 Task: Open Card Card0000000078 in Board Board0000000020 in Workspace WS0000000007 in Trello. Add Member Email0000000026 to Card Card0000000078 in Board Board0000000020 in Workspace WS0000000007 in Trello. Add Blue Label titled Label0000000078 to Card Card0000000078 in Board Board0000000020 in Workspace WS0000000007 in Trello. Add Checklist CL0000000078 to Card Card0000000078 in Board Board0000000020 in Workspace WS0000000007 in Trello. Add Dates with Start Date as Sep 01 2023 and Due Date as Sep 30 2023 to Card Card0000000078 in Board Board0000000020 in Workspace WS0000000007 in Trello
Action: Mouse moved to (569, 63)
Screenshot: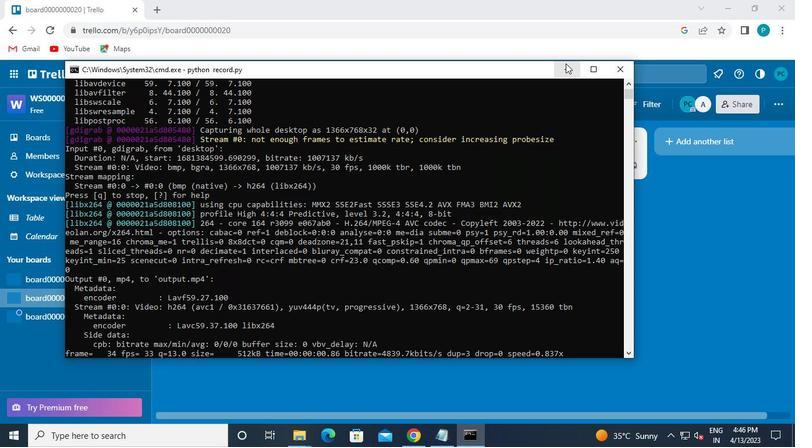 
Action: Mouse pressed left at (569, 63)
Screenshot: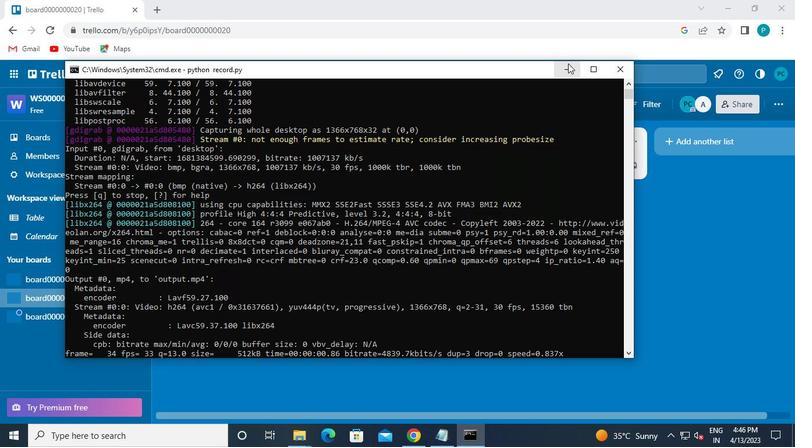 
Action: Mouse moved to (228, 269)
Screenshot: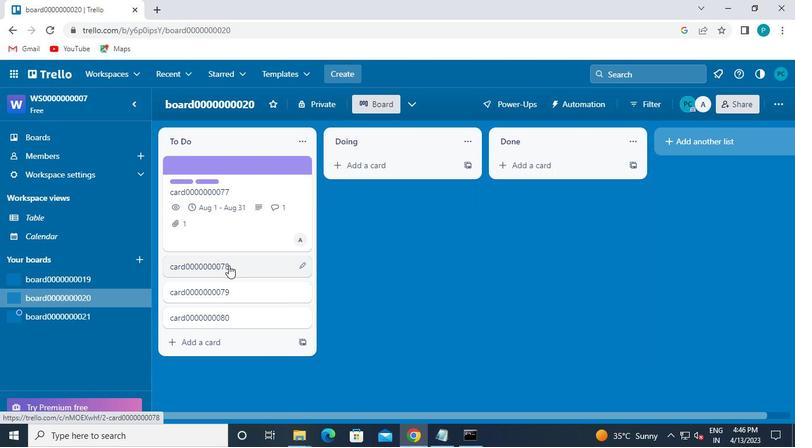 
Action: Mouse pressed left at (228, 269)
Screenshot: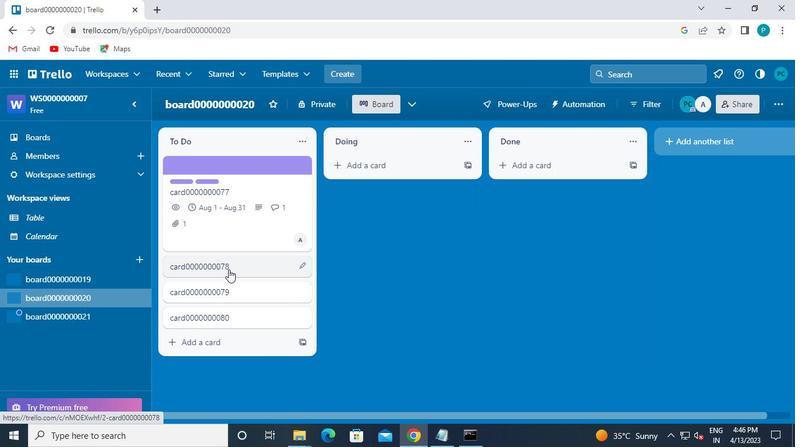 
Action: Mouse moved to (538, 201)
Screenshot: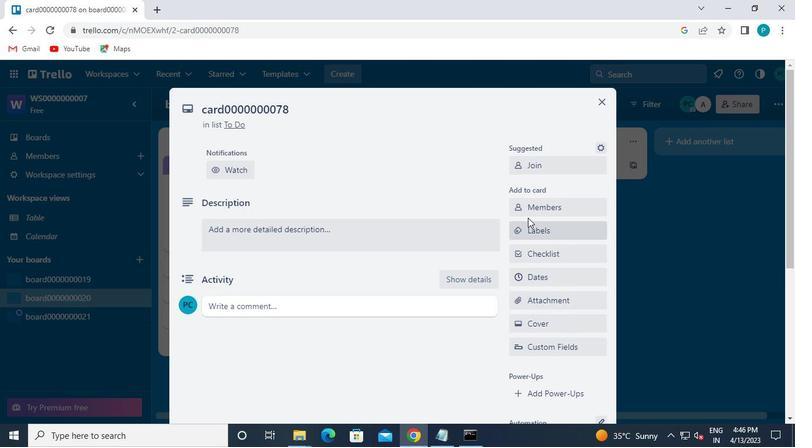 
Action: Mouse pressed left at (538, 201)
Screenshot: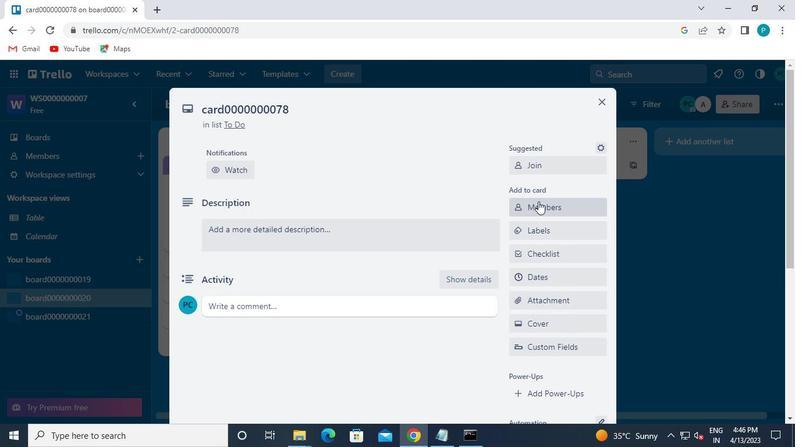
Action: Mouse moved to (539, 260)
Screenshot: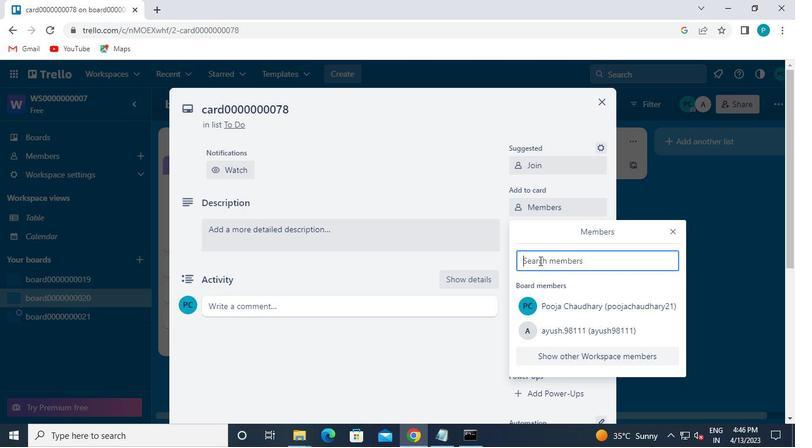 
Action: Keyboard m
Screenshot: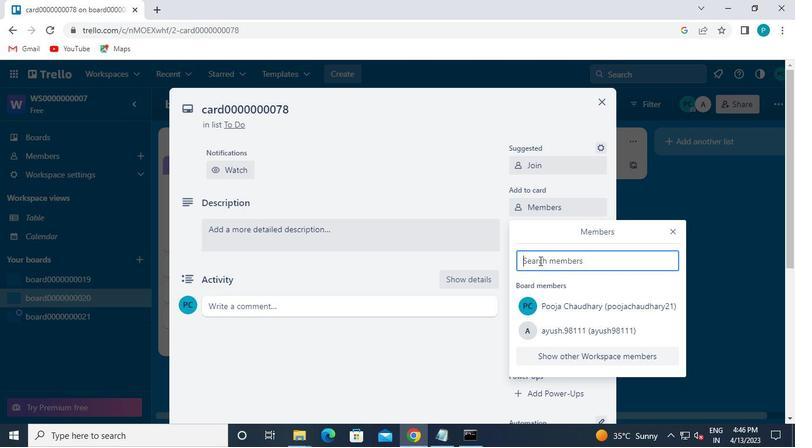 
Action: Keyboard a
Screenshot: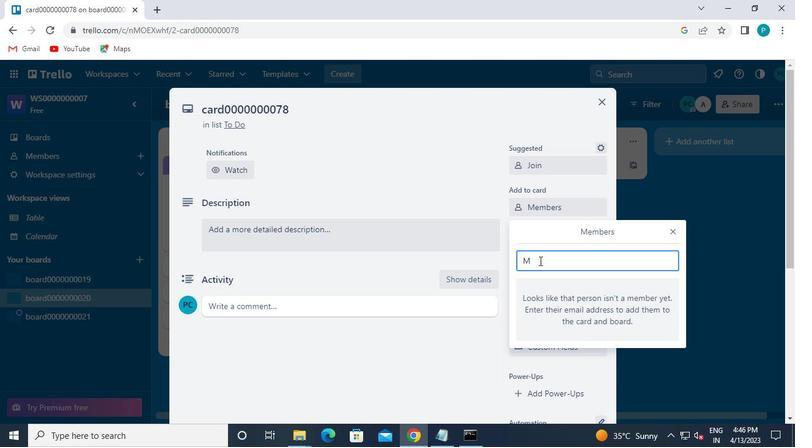 
Action: Keyboard i
Screenshot: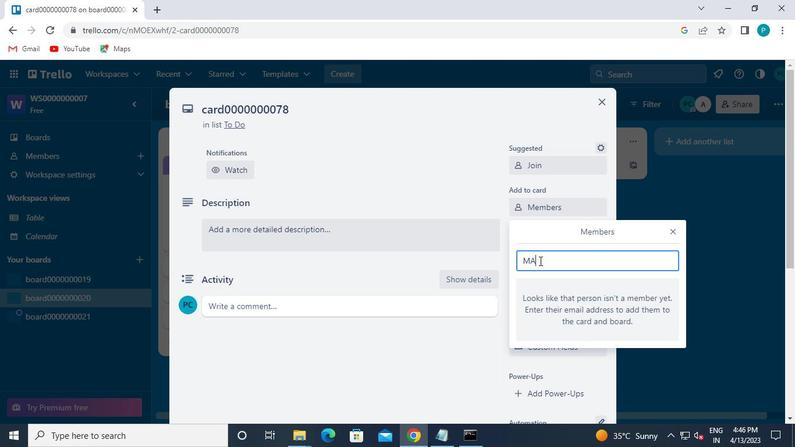 
Action: Keyboard l
Screenshot: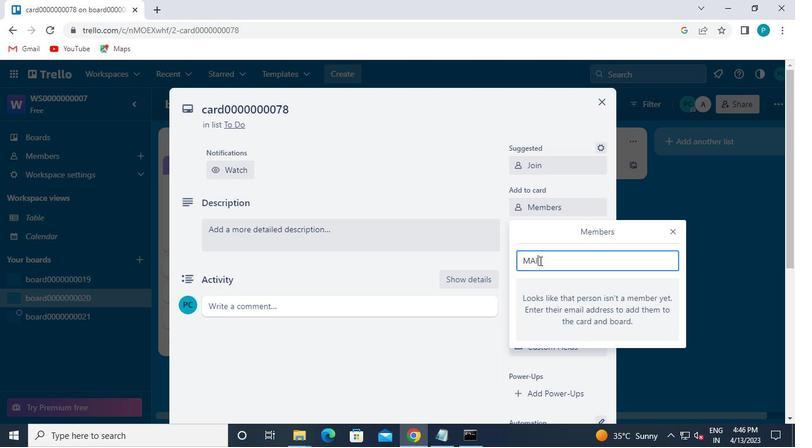 
Action: Keyboard Key.backspace
Screenshot: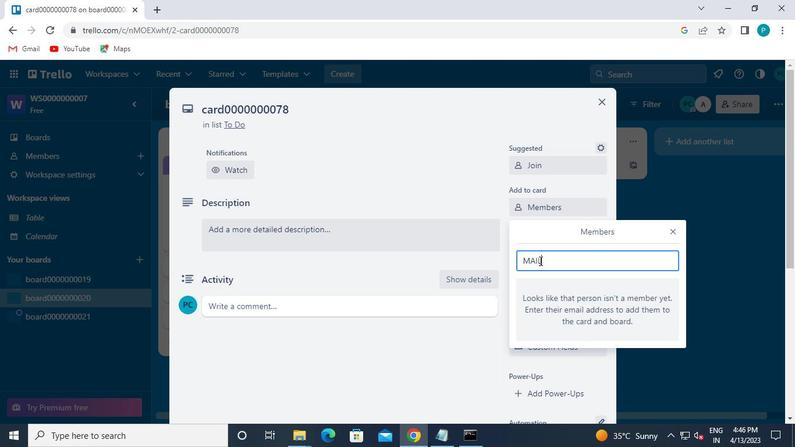 
Action: Keyboard Key.backspace
Screenshot: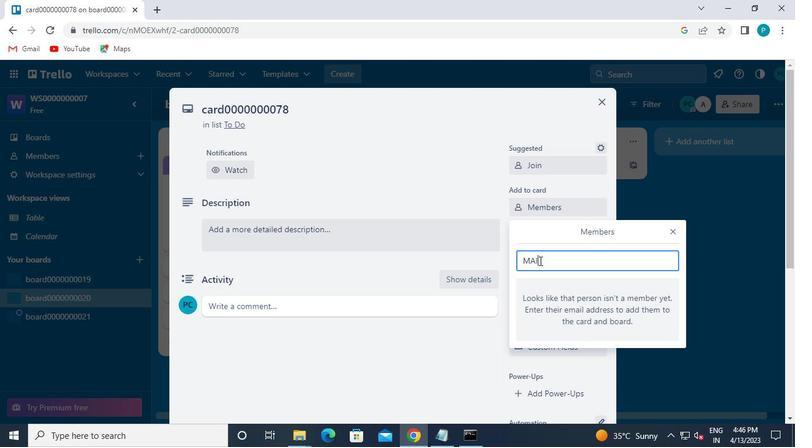 
Action: Keyboard Key.backspace
Screenshot: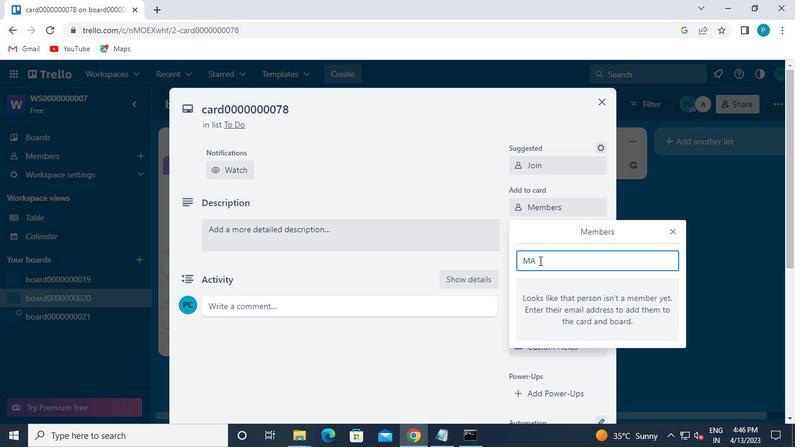 
Action: Keyboard Key.backspace
Screenshot: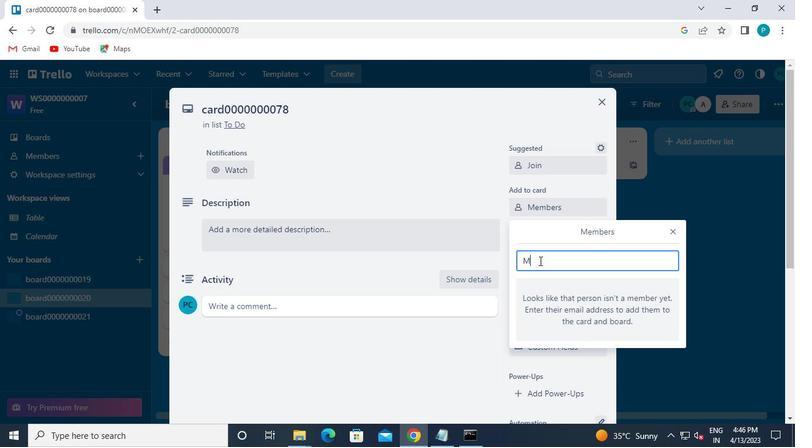 
Action: Keyboard Key.caps_lock
Screenshot: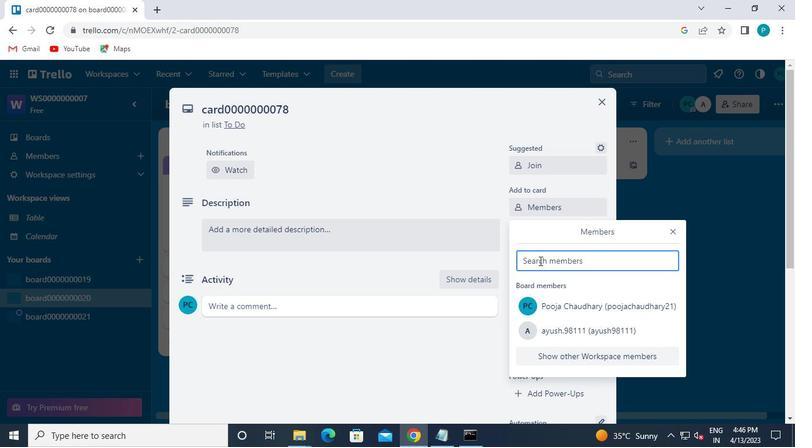 
Action: Keyboard m
Screenshot: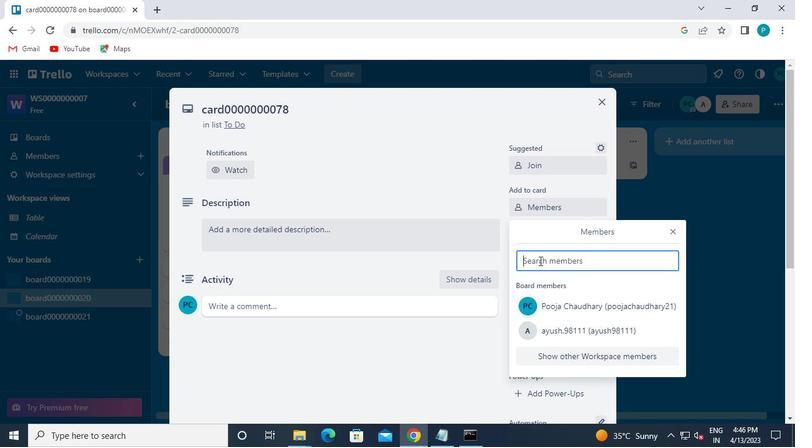 
Action: Keyboard a
Screenshot: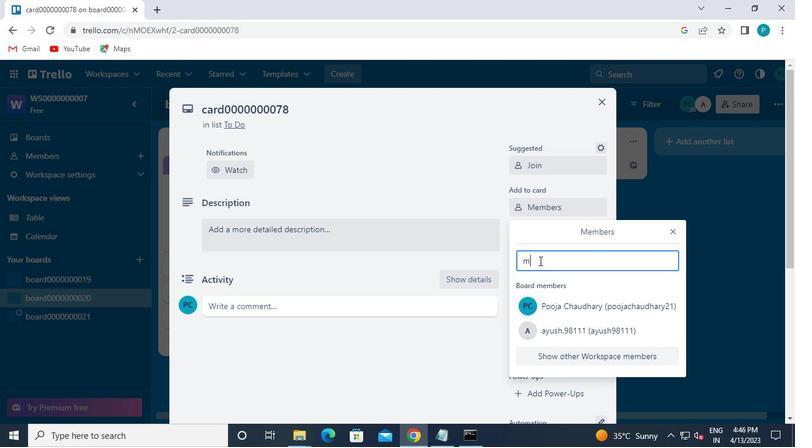 
Action: Keyboard i
Screenshot: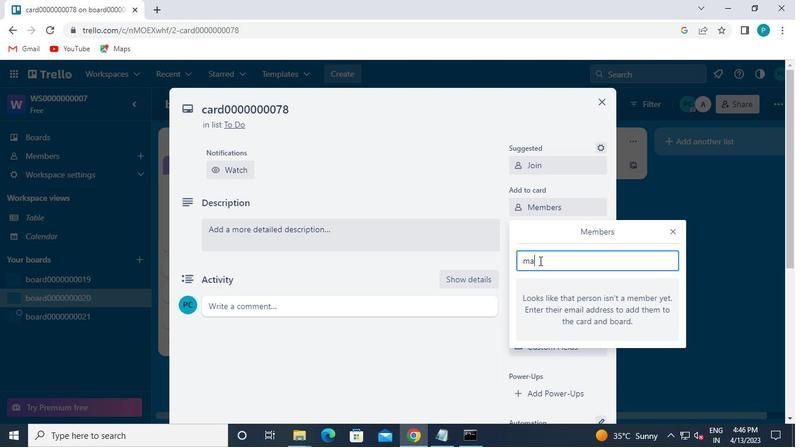 
Action: Keyboard l
Screenshot: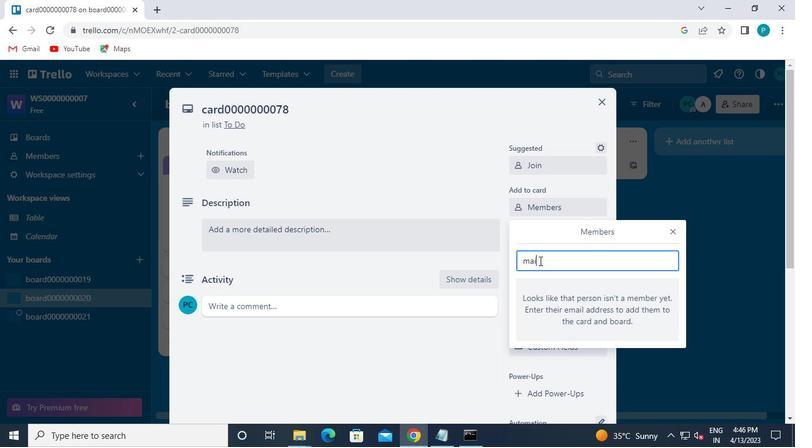 
Action: Keyboard a
Screenshot: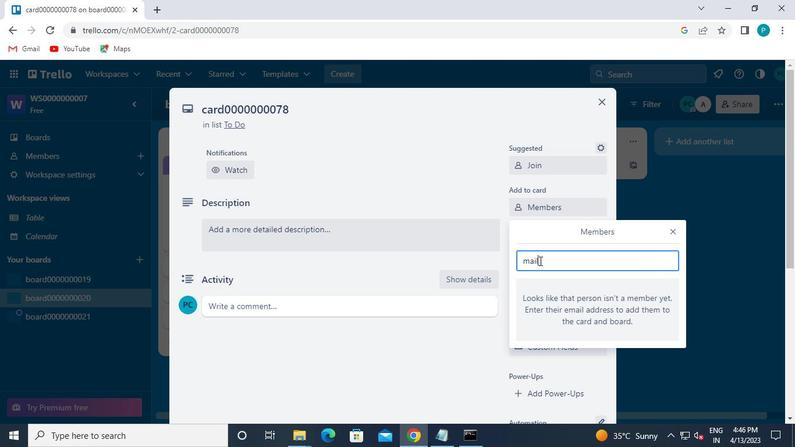 
Action: Keyboard u
Screenshot: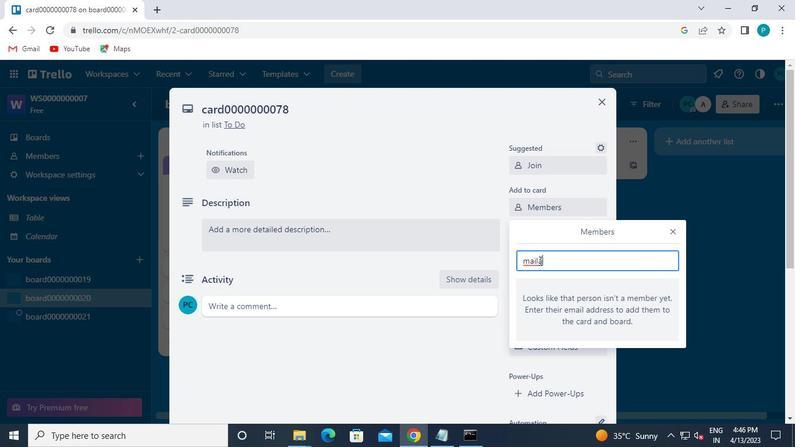 
Action: Keyboard s
Screenshot: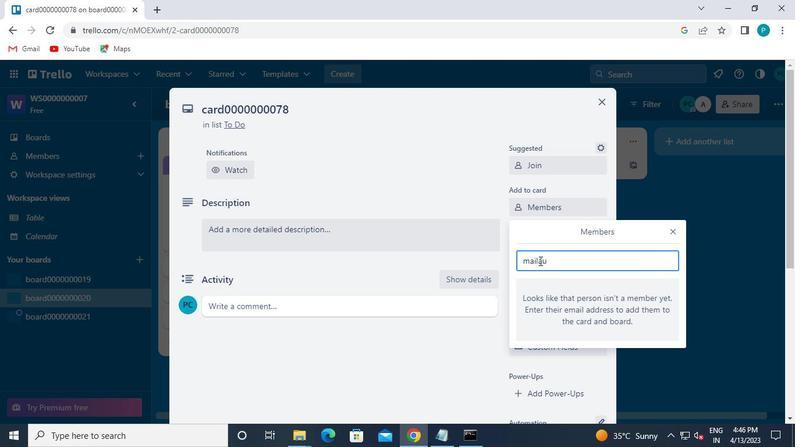 
Action: Keyboard t
Screenshot: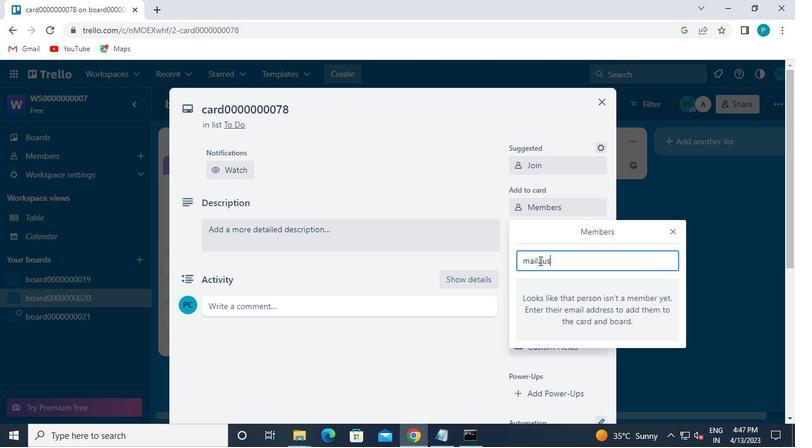 
Action: Keyboard r
Screenshot: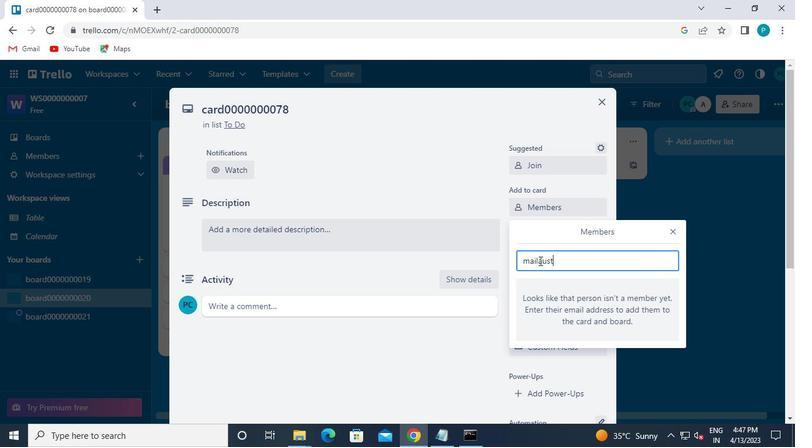 
Action: Keyboard a
Screenshot: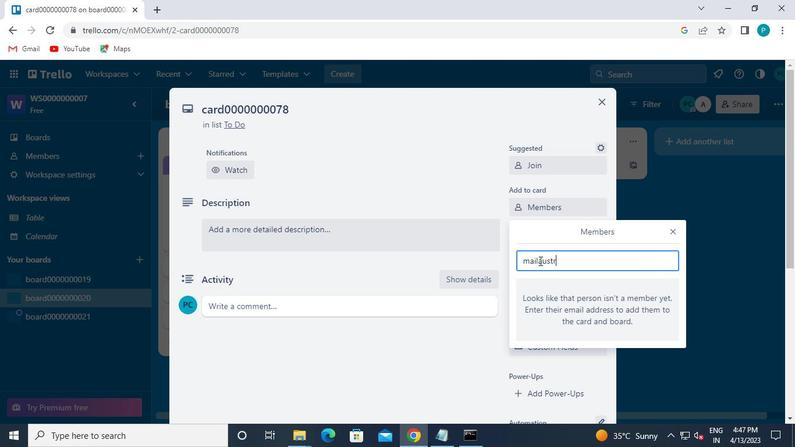 
Action: Keyboard l
Screenshot: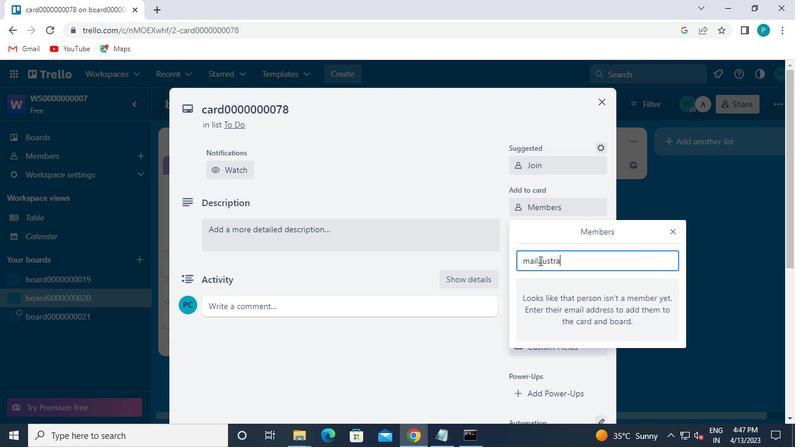 
Action: Keyboard i
Screenshot: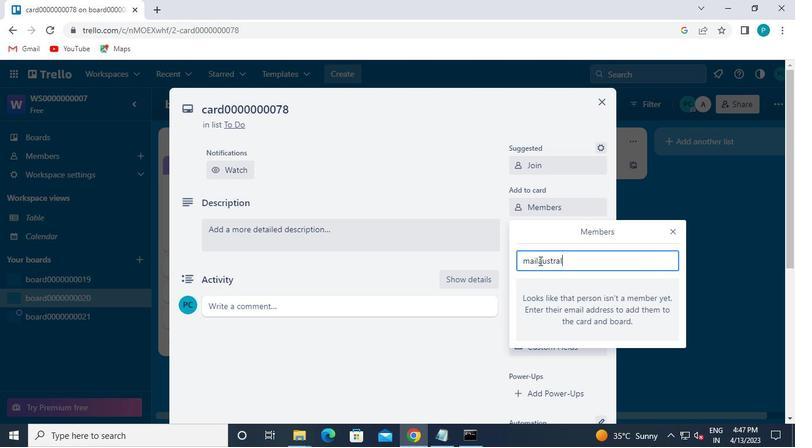 
Action: Keyboard a
Screenshot: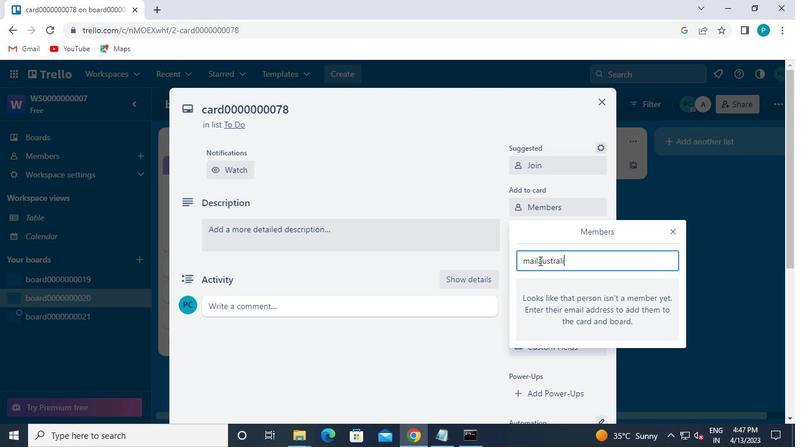 
Action: Keyboard 7
Screenshot: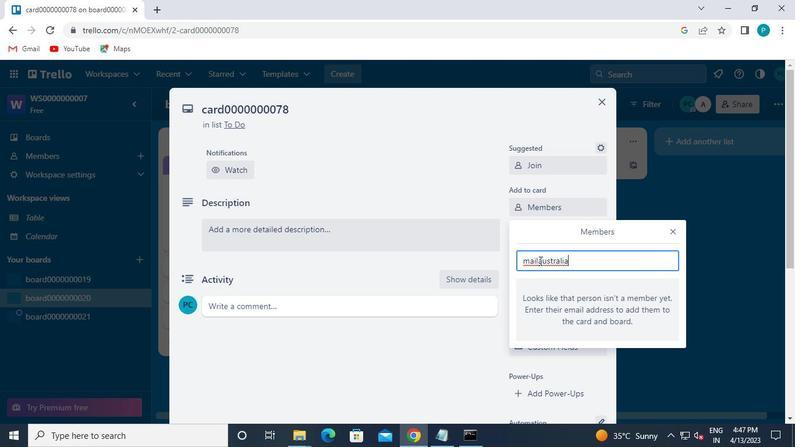 
Action: Mouse moved to (440, 249)
Screenshot: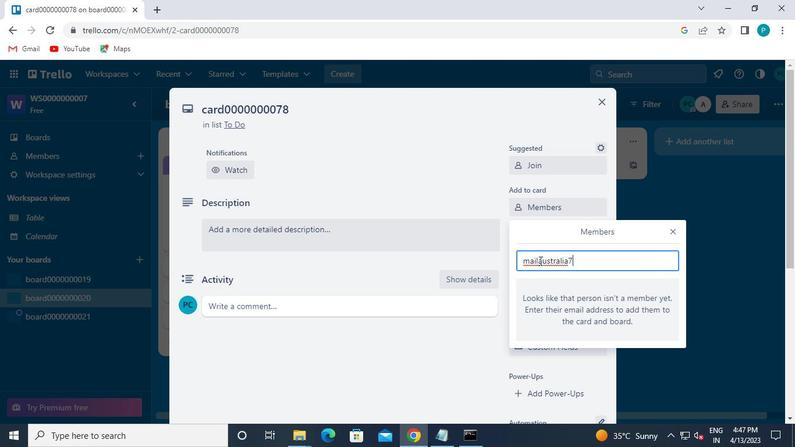
Action: Keyboard Key.shift
Screenshot: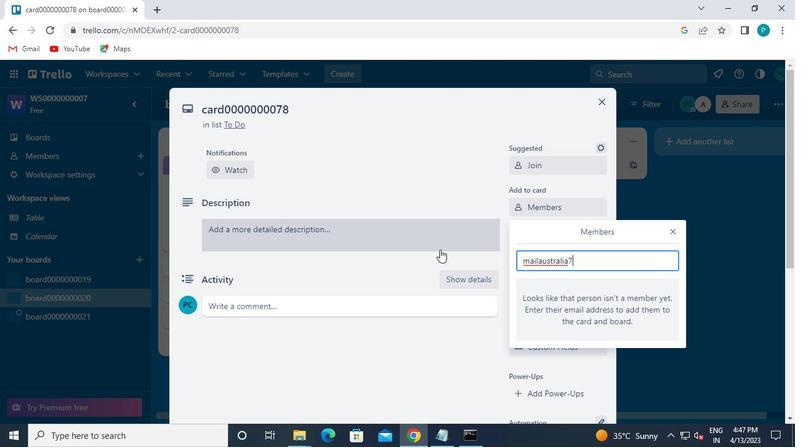 
Action: Keyboard @
Screenshot: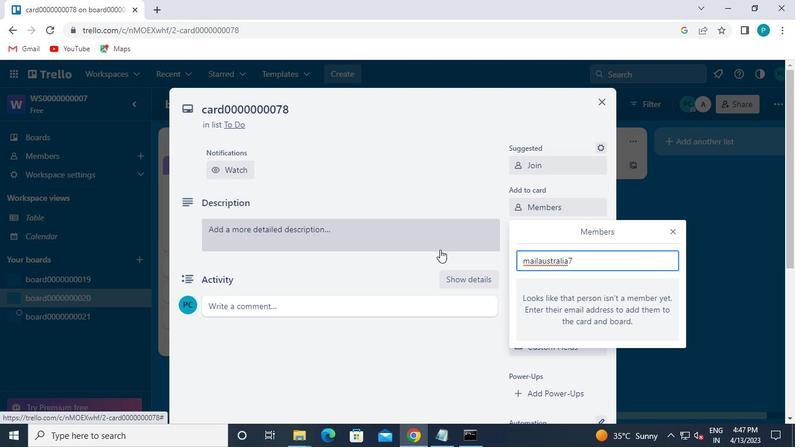 
Action: Keyboard g
Screenshot: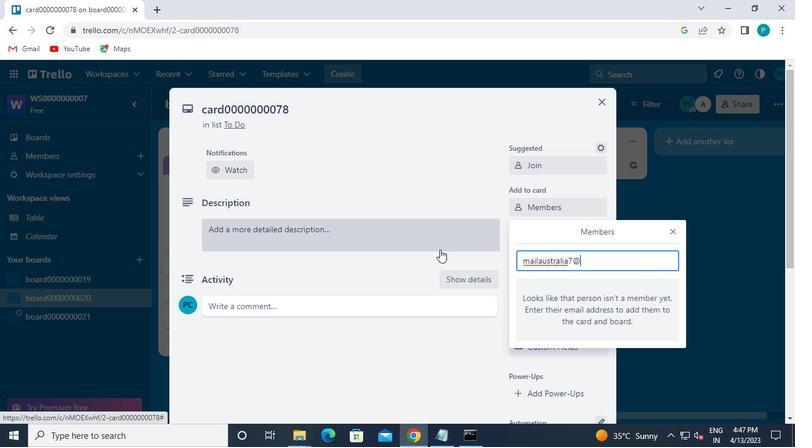 
Action: Keyboard m
Screenshot: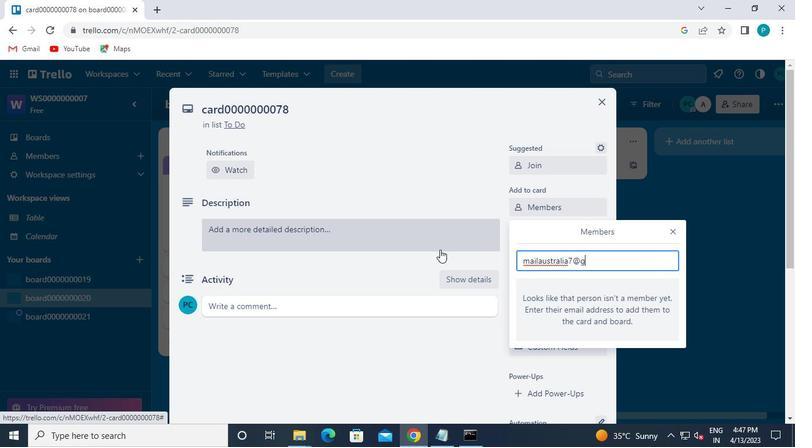 
Action: Keyboard a
Screenshot: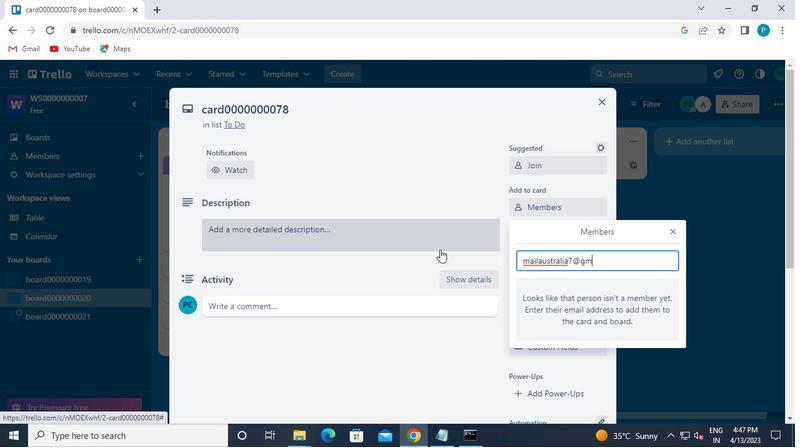 
Action: Keyboard i
Screenshot: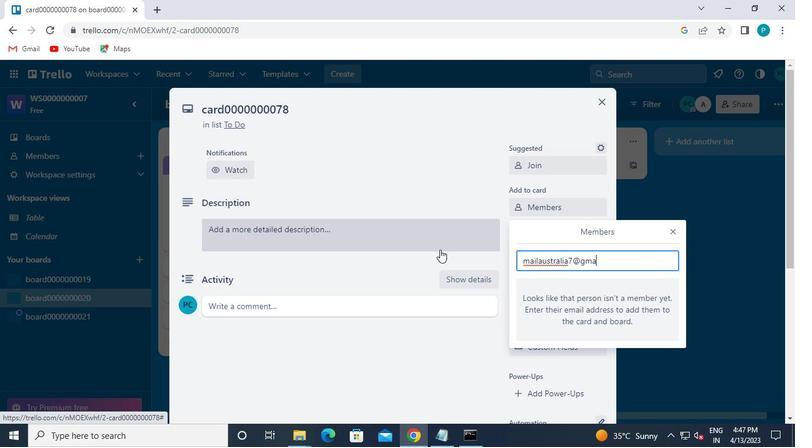 
Action: Keyboard l
Screenshot: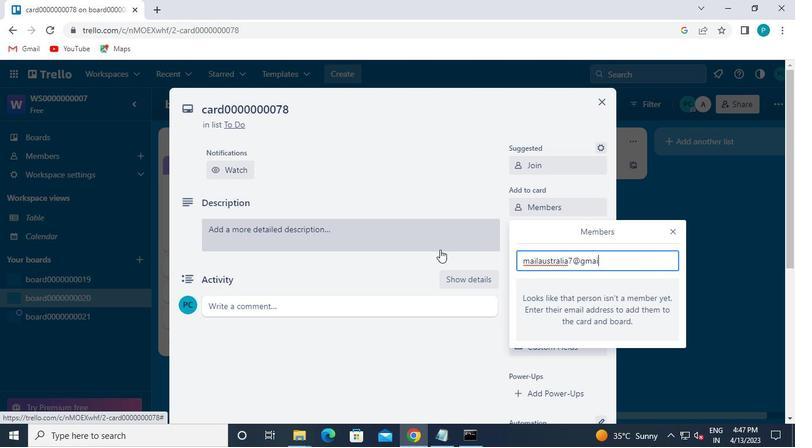 
Action: Keyboard .
Screenshot: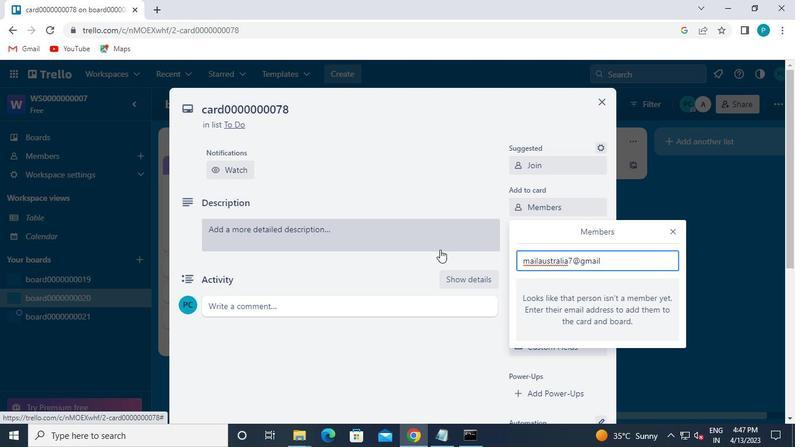 
Action: Keyboard c
Screenshot: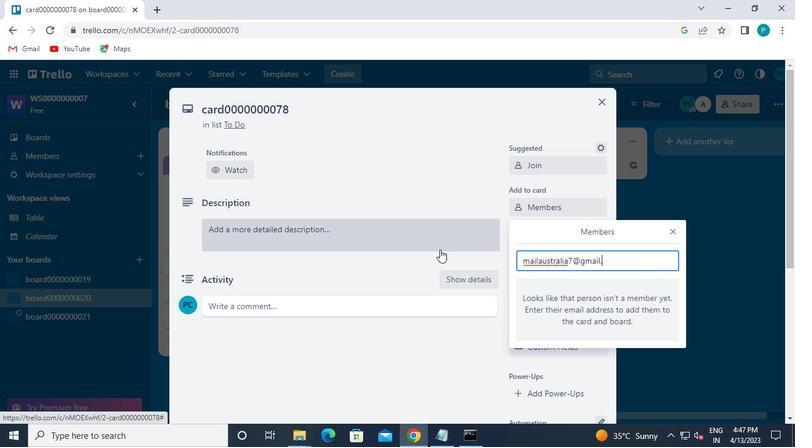 
Action: Keyboard o
Screenshot: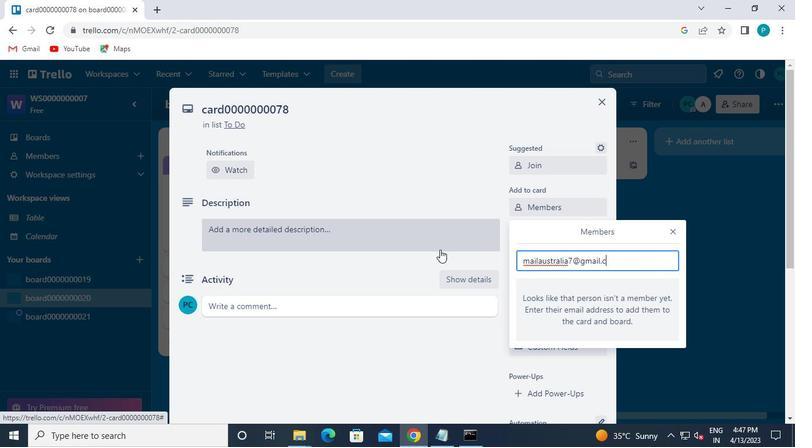 
Action: Keyboard m
Screenshot: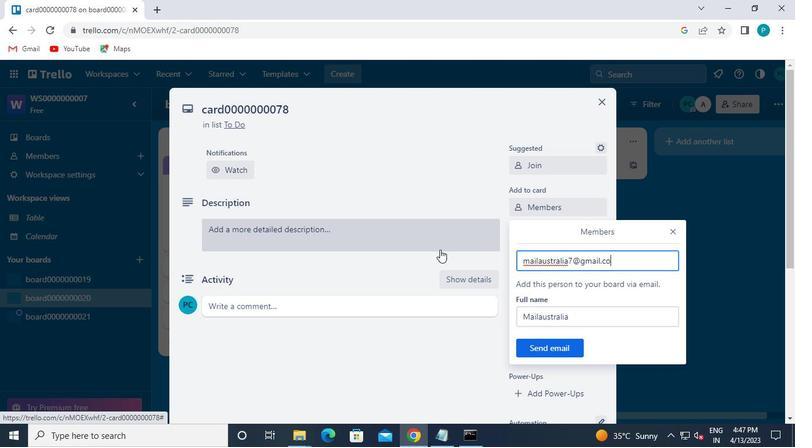 
Action: Mouse moved to (554, 348)
Screenshot: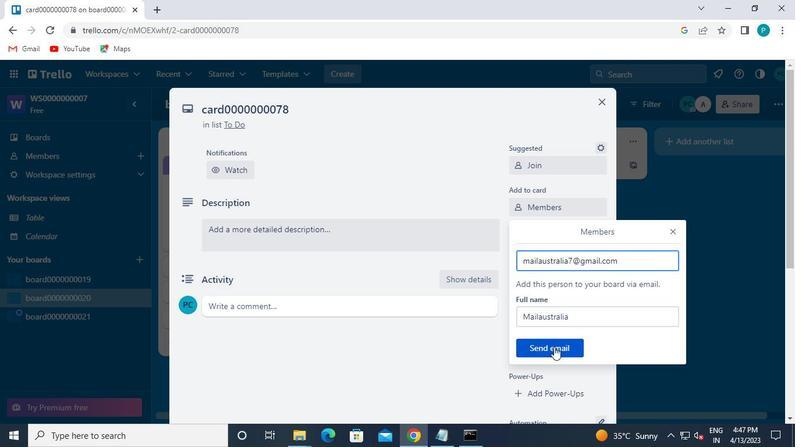 
Action: Mouse pressed left at (554, 348)
Screenshot: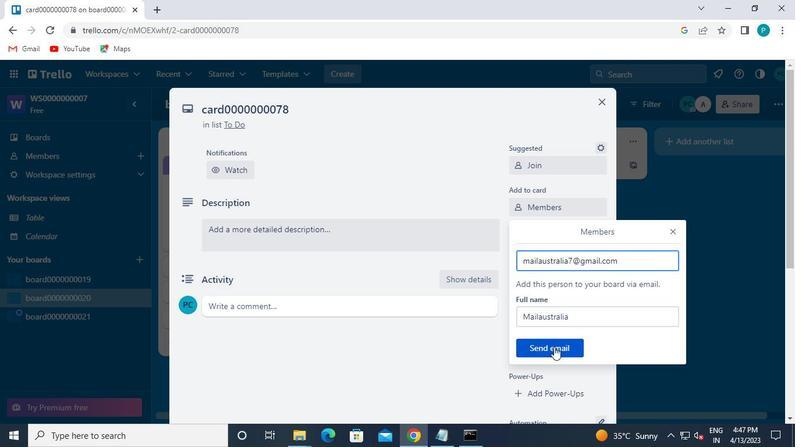 
Action: Mouse moved to (540, 231)
Screenshot: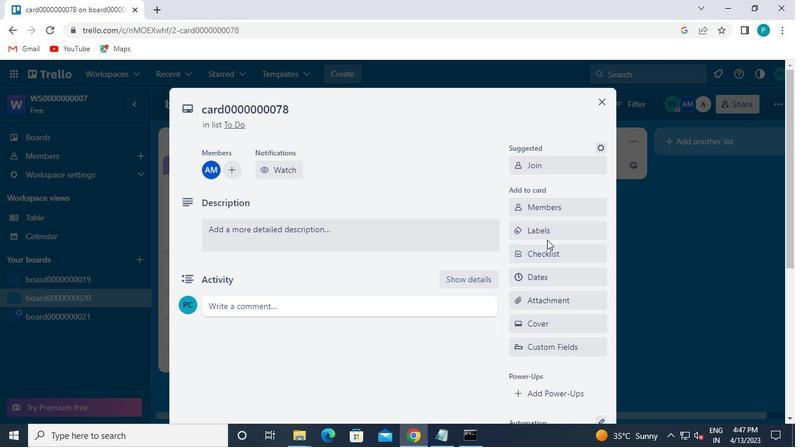 
Action: Mouse pressed left at (540, 231)
Screenshot: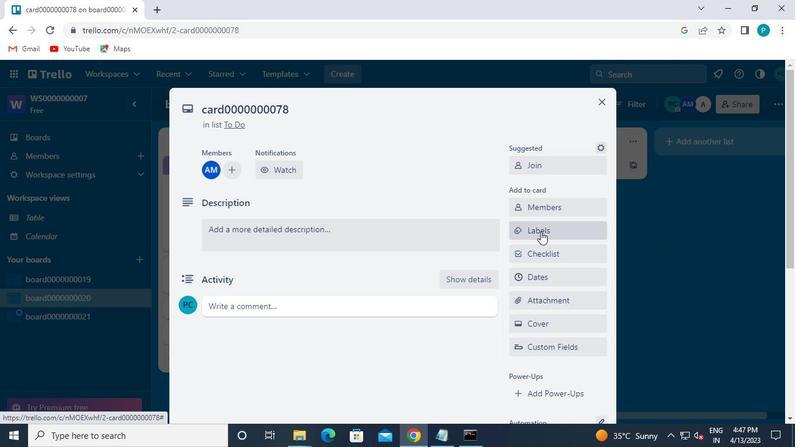 
Action: Mouse moved to (576, 330)
Screenshot: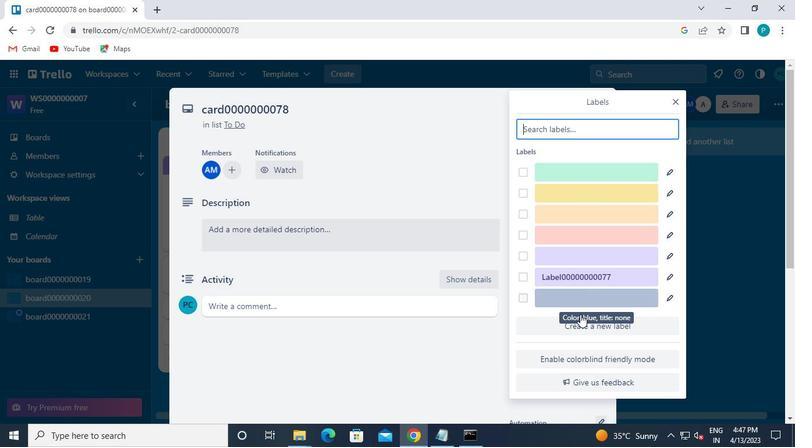 
Action: Mouse pressed left at (576, 330)
Screenshot: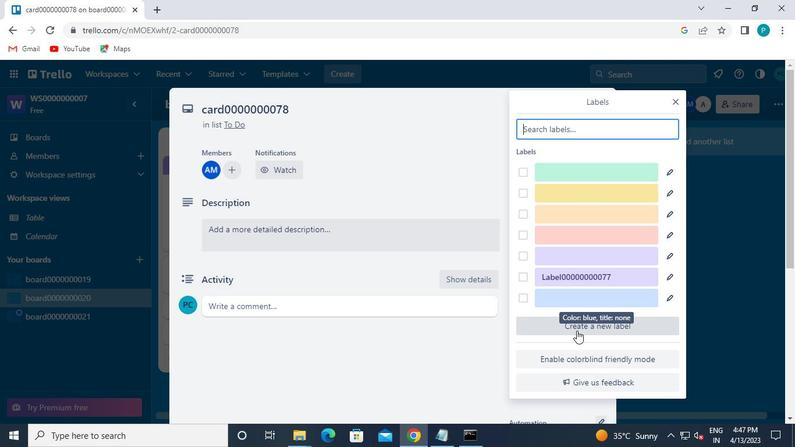 
Action: Mouse moved to (532, 351)
Screenshot: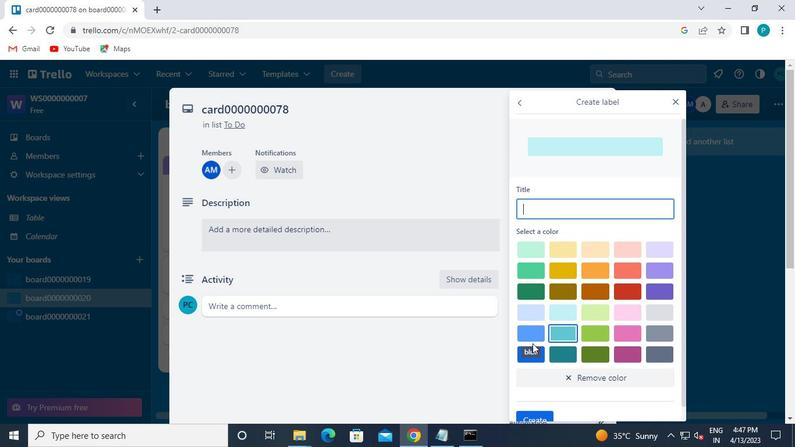 
Action: Mouse pressed left at (532, 351)
Screenshot: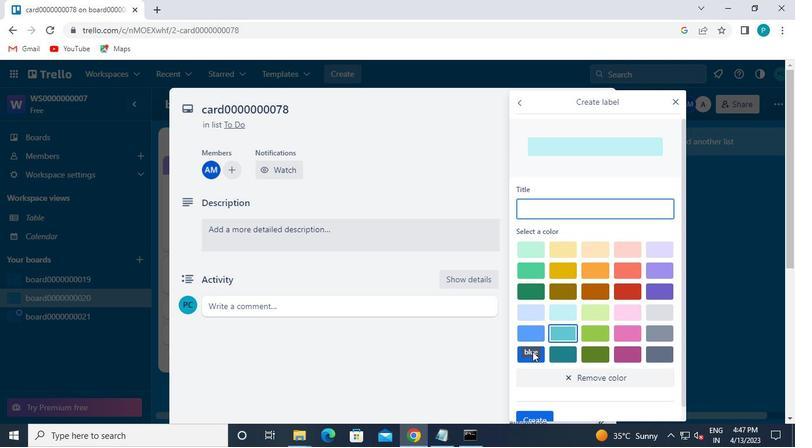 
Action: Mouse moved to (535, 352)
Screenshot: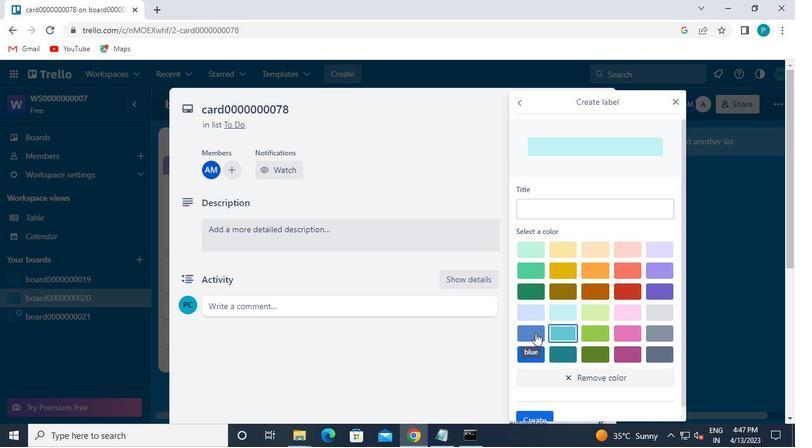 
Action: Mouse pressed left at (535, 352)
Screenshot: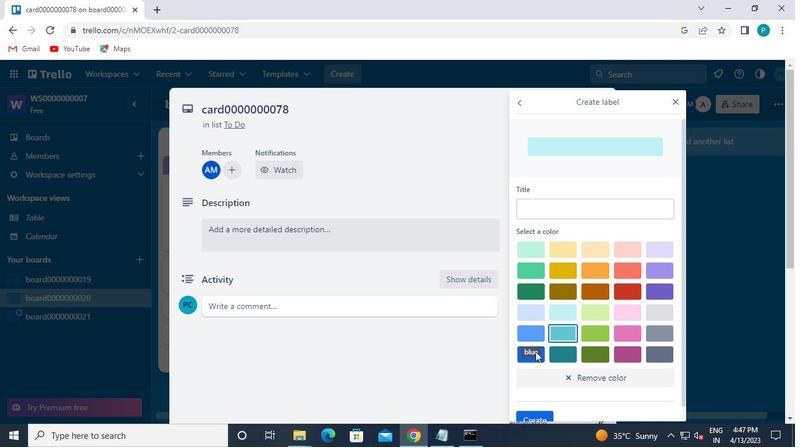 
Action: Mouse moved to (526, 334)
Screenshot: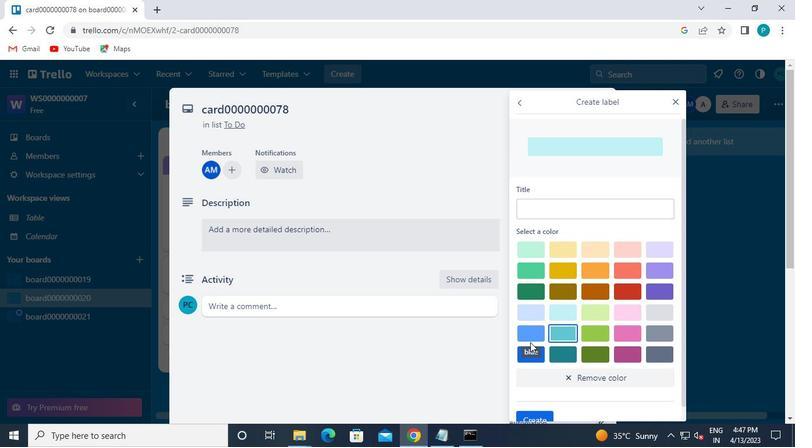 
Action: Mouse pressed left at (526, 334)
Screenshot: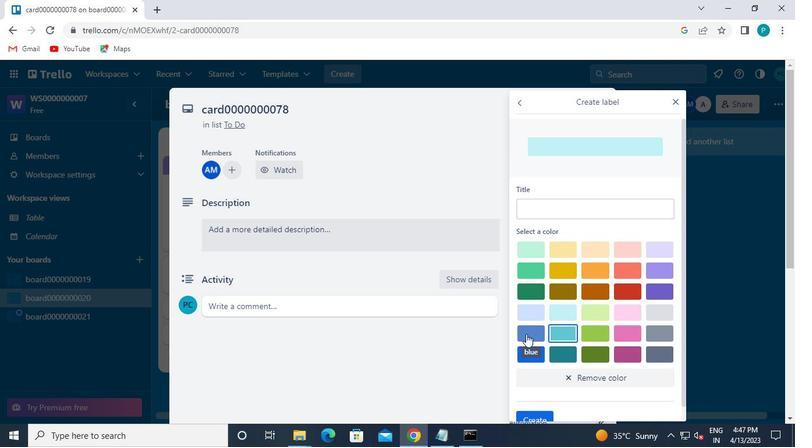 
Action: Mouse moved to (525, 213)
Screenshot: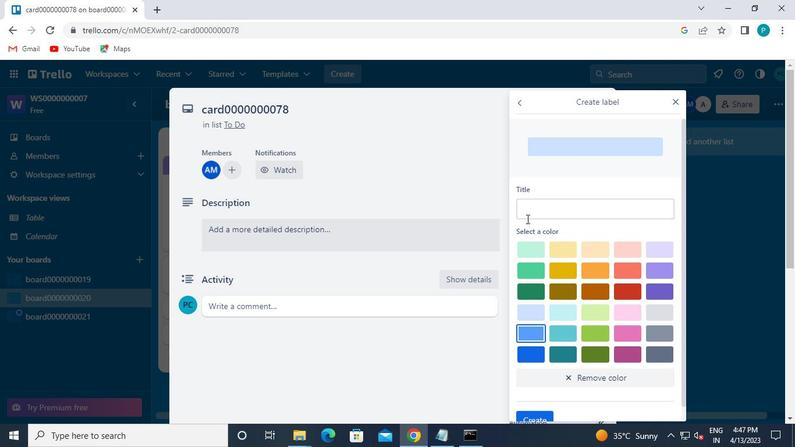 
Action: Mouse pressed left at (525, 213)
Screenshot: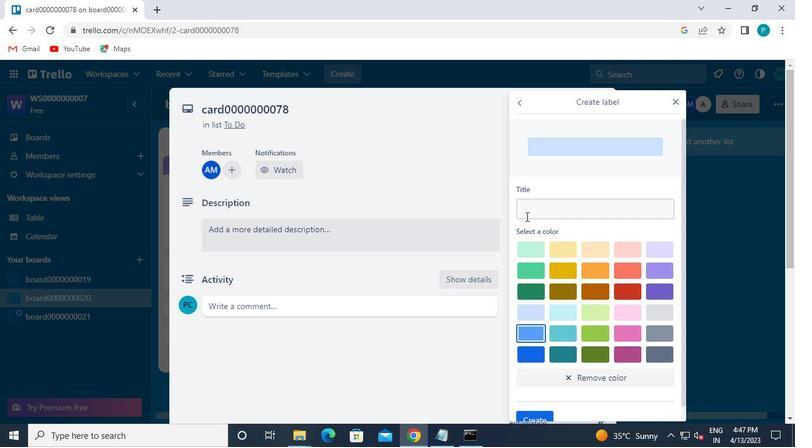 
Action: Mouse moved to (282, 257)
Screenshot: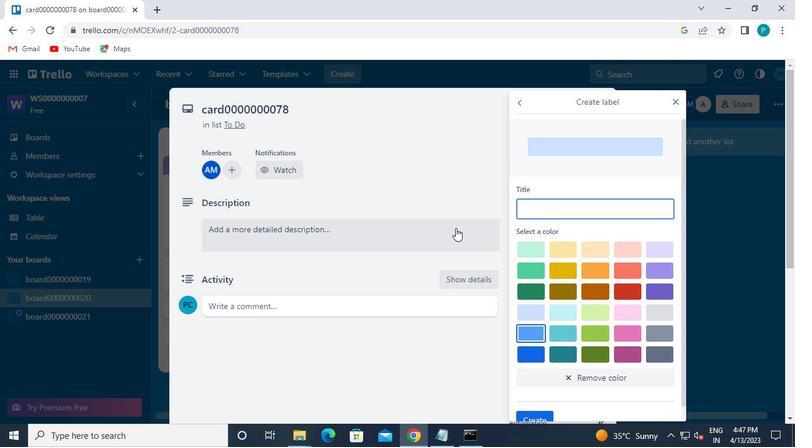 
Action: Keyboard l
Screenshot: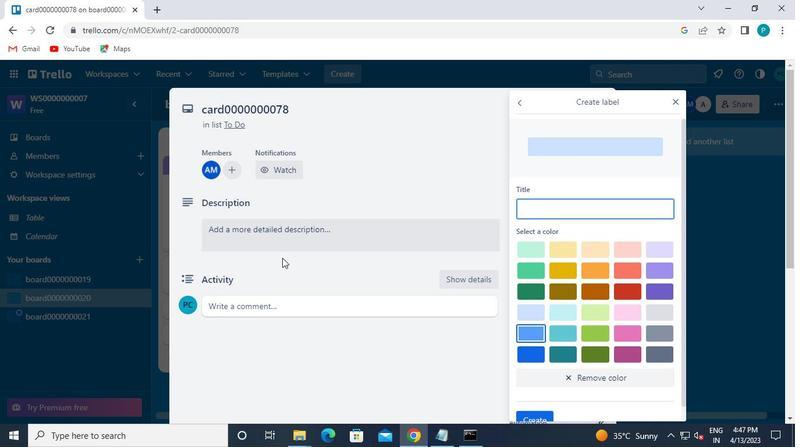 
Action: Keyboard a
Screenshot: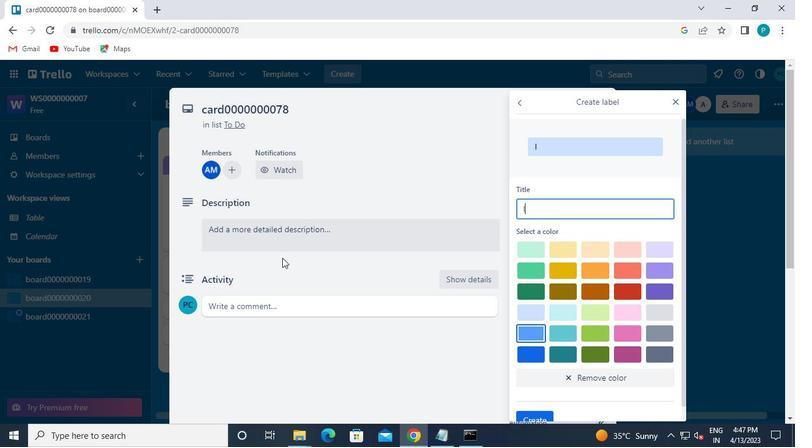 
Action: Keyboard b
Screenshot: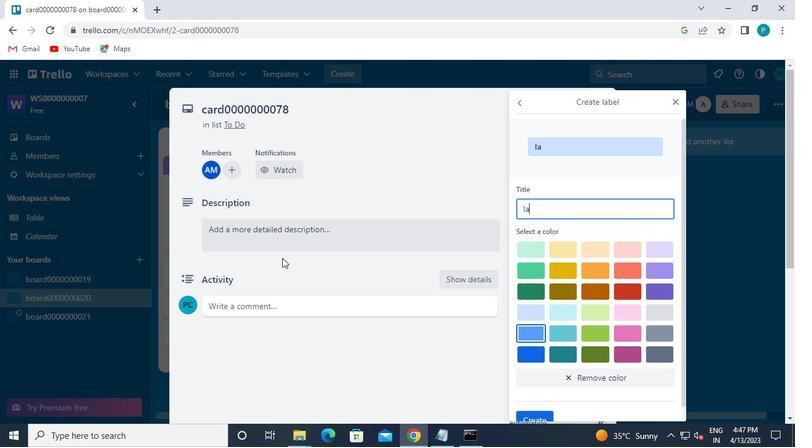 
Action: Keyboard e
Screenshot: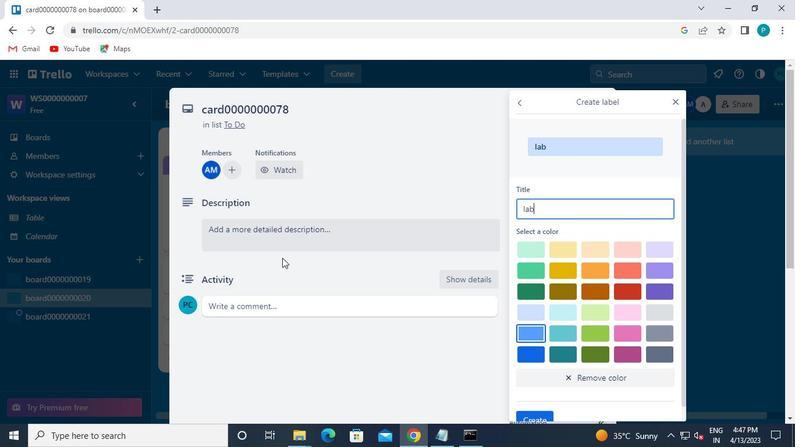 
Action: Keyboard l
Screenshot: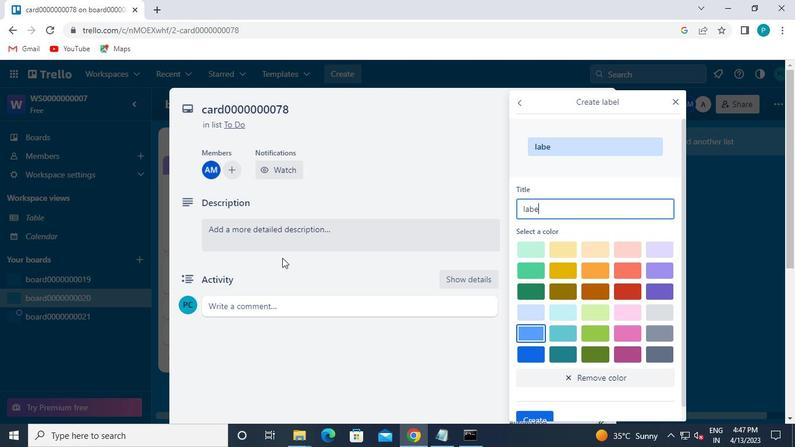 
Action: Keyboard 0
Screenshot: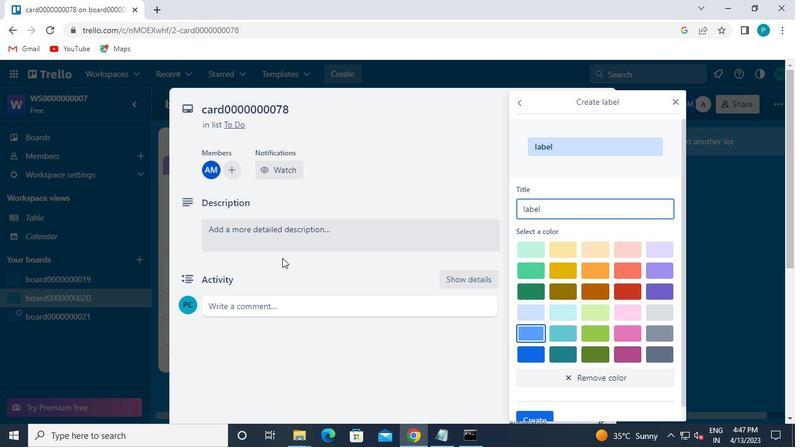 
Action: Keyboard 0
Screenshot: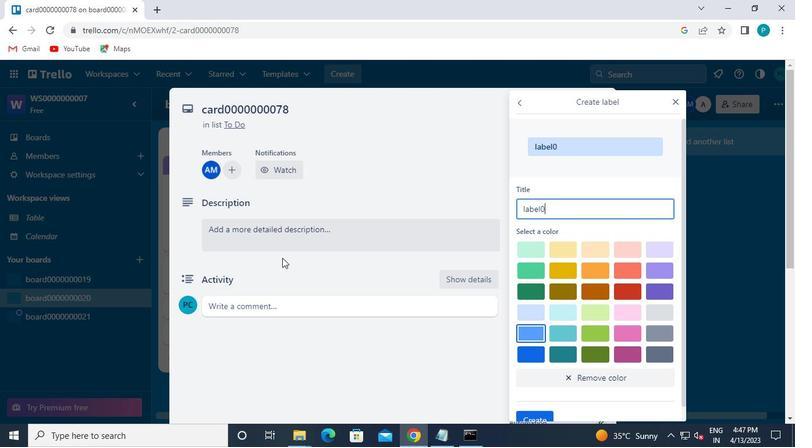 
Action: Keyboard 0
Screenshot: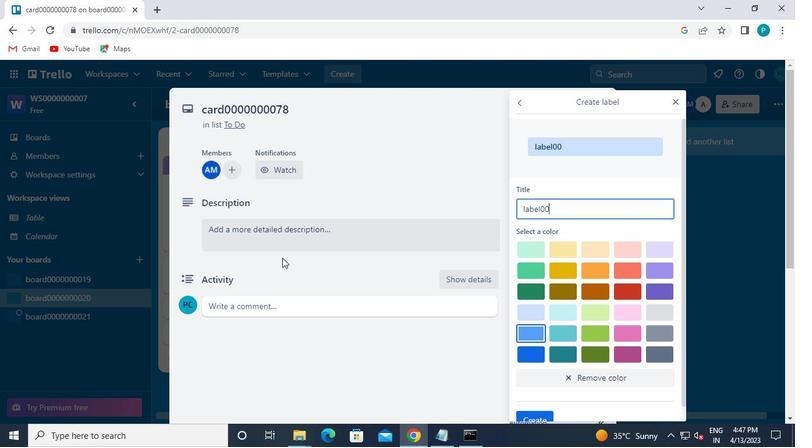 
Action: Keyboard 0
Screenshot: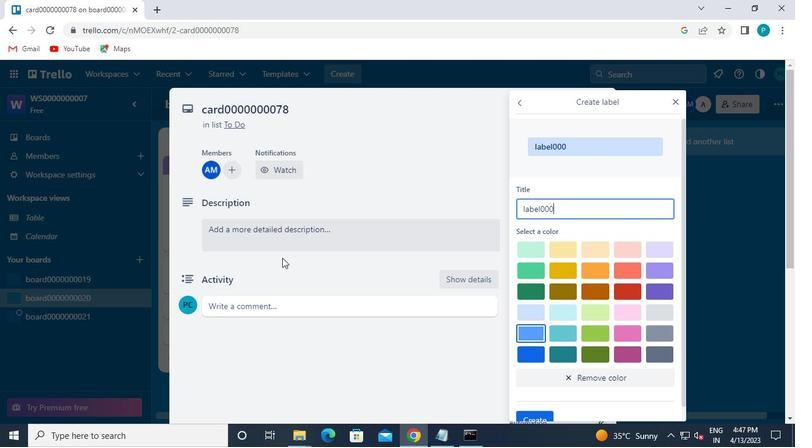 
Action: Keyboard 0
Screenshot: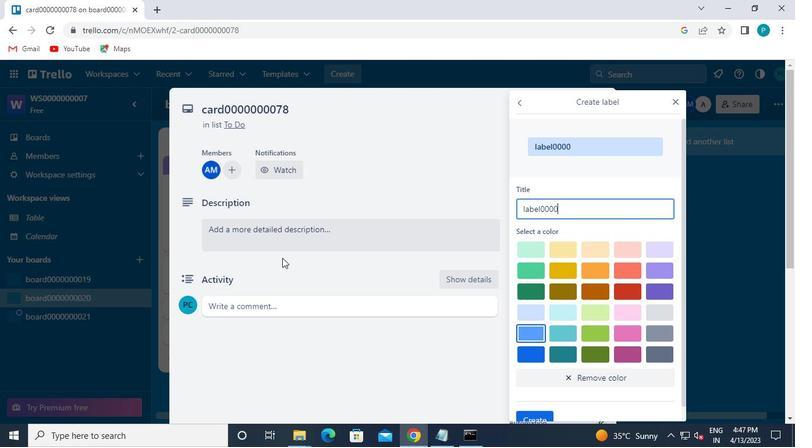 
Action: Keyboard 0
Screenshot: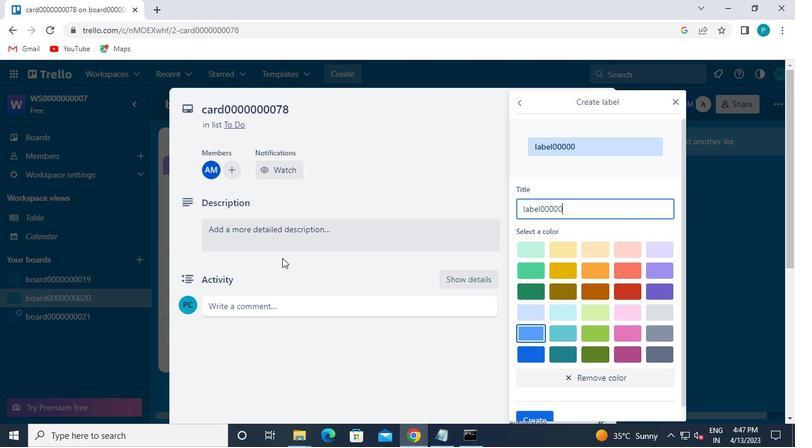 
Action: Keyboard 0
Screenshot: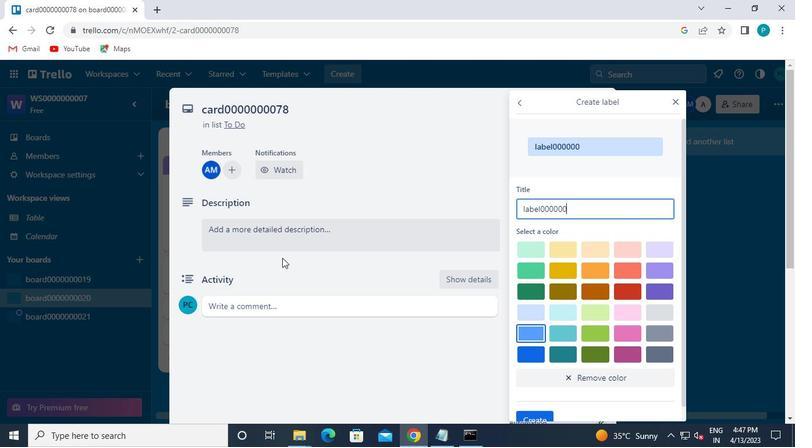 
Action: Keyboard 0
Screenshot: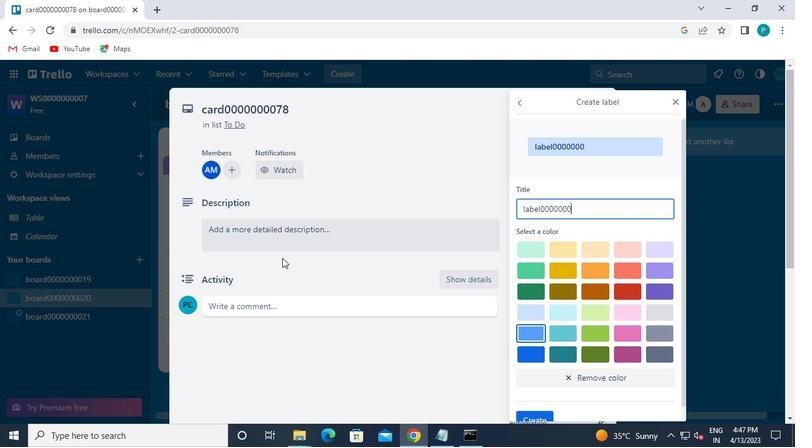 
Action: Keyboard 7
Screenshot: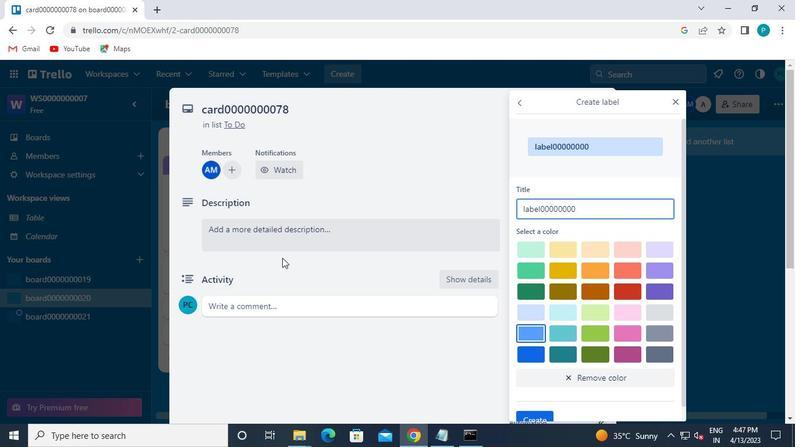 
Action: Keyboard 8
Screenshot: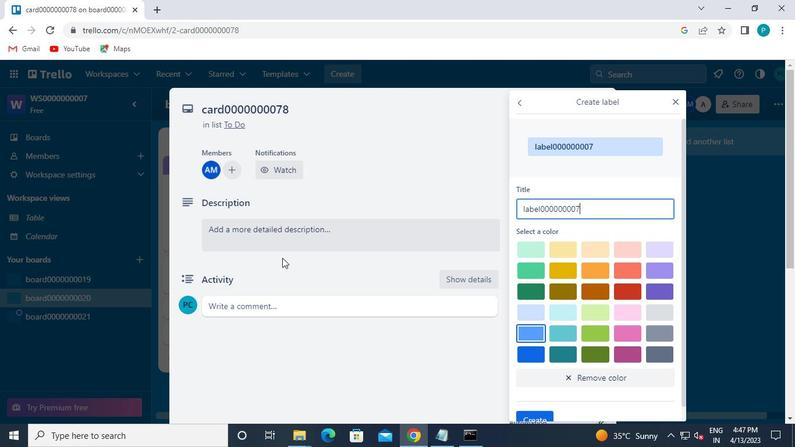 
Action: Mouse moved to (538, 400)
Screenshot: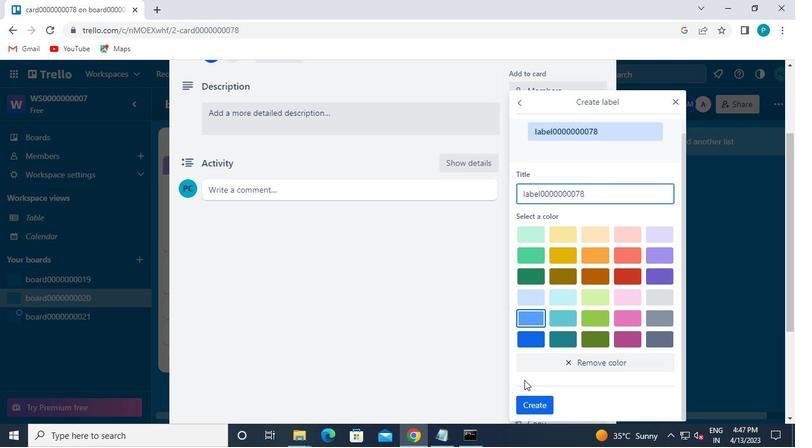 
Action: Mouse pressed left at (538, 400)
Screenshot: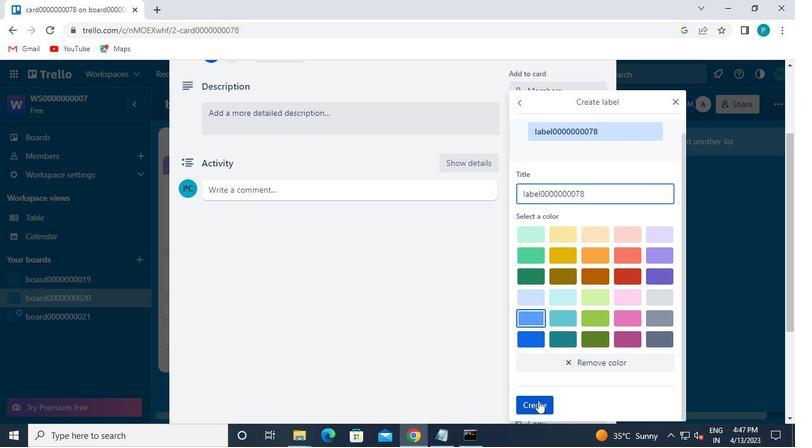 
Action: Mouse moved to (669, 106)
Screenshot: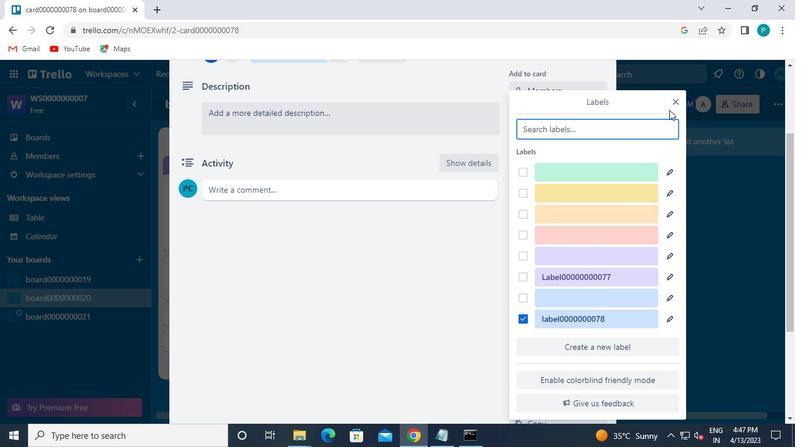 
Action: Mouse pressed left at (669, 106)
Screenshot: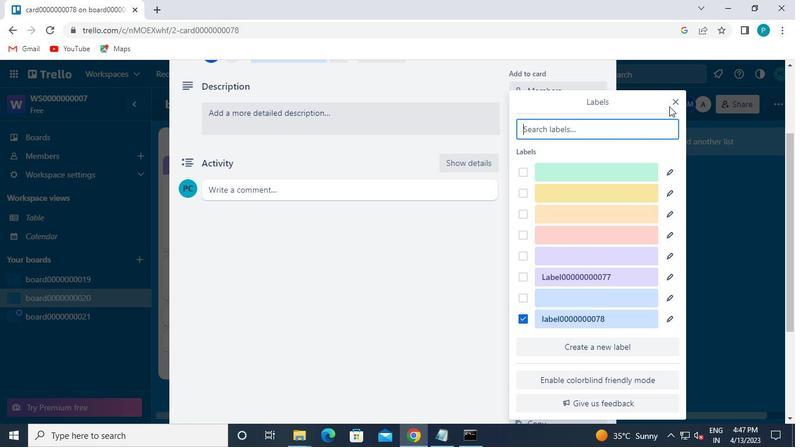 
Action: Mouse moved to (674, 102)
Screenshot: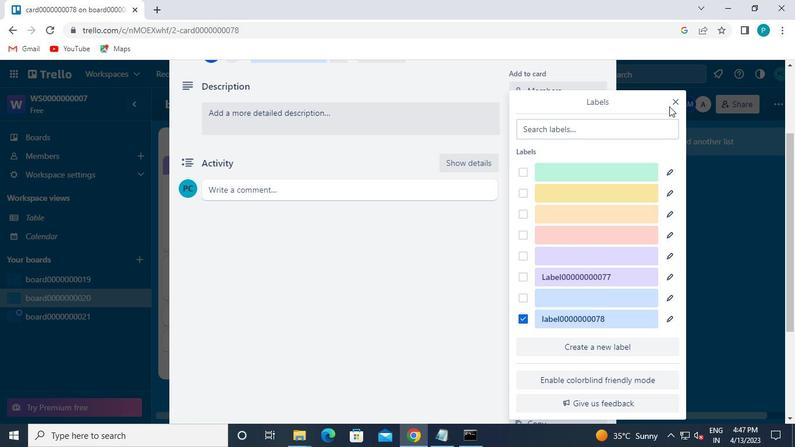 
Action: Mouse pressed left at (674, 102)
Screenshot: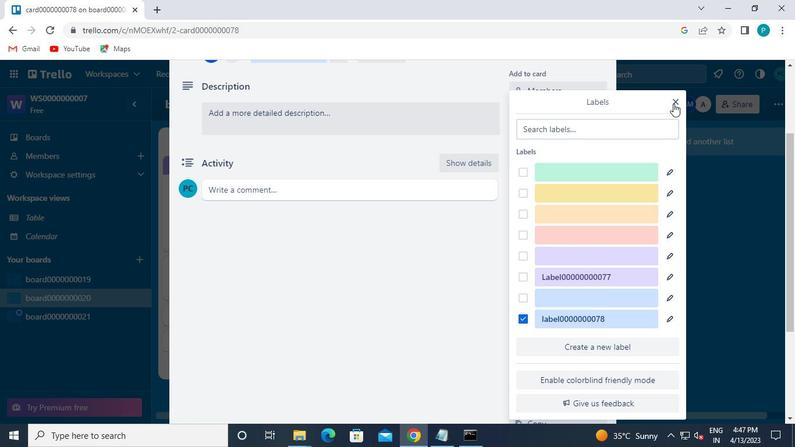 
Action: Mouse moved to (530, 138)
Screenshot: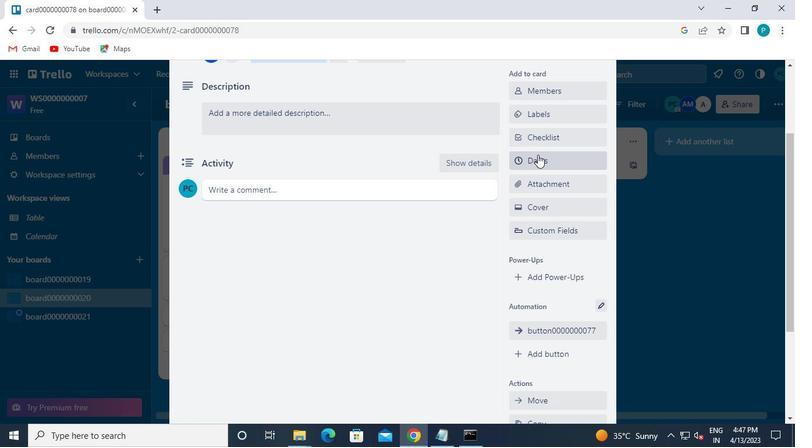 
Action: Mouse pressed left at (530, 138)
Screenshot: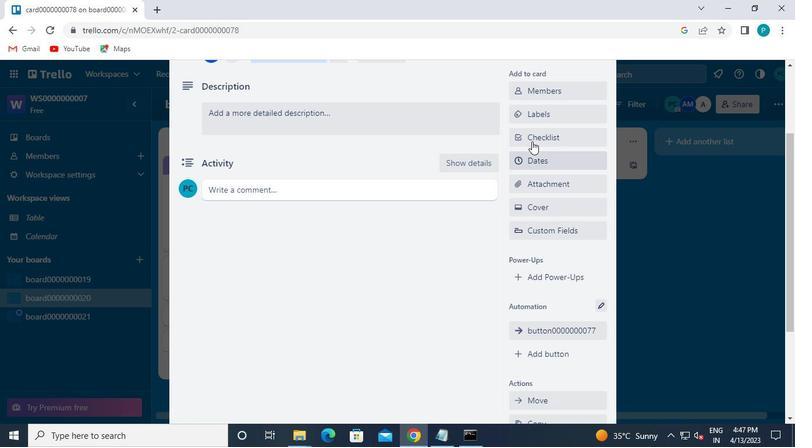 
Action: Mouse moved to (561, 206)
Screenshot: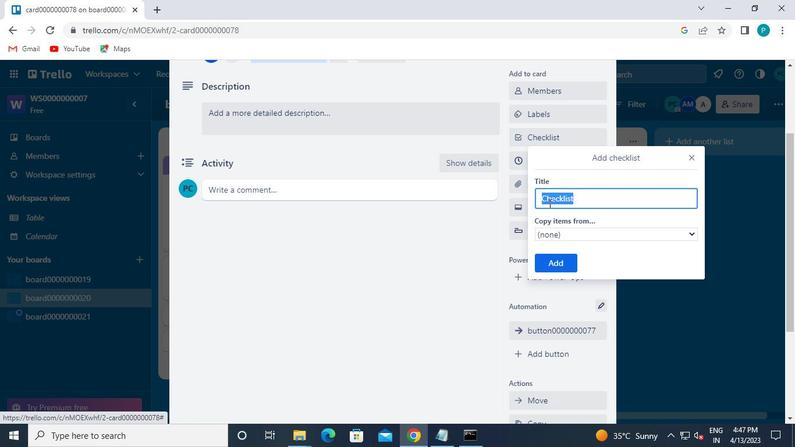 
Action: Keyboard c
Screenshot: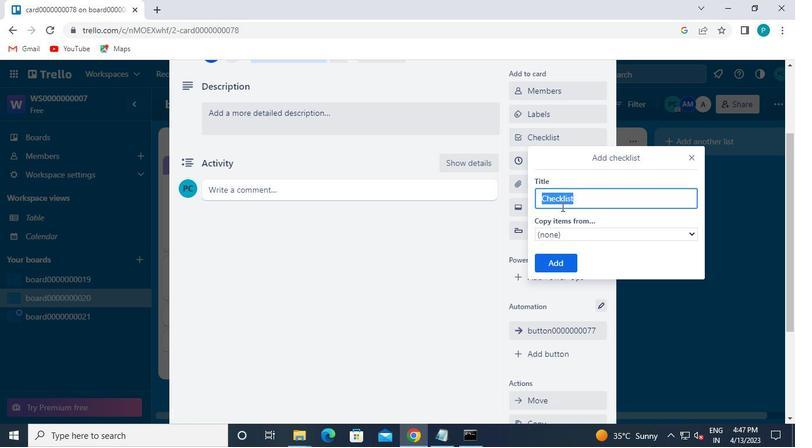 
Action: Keyboard l
Screenshot: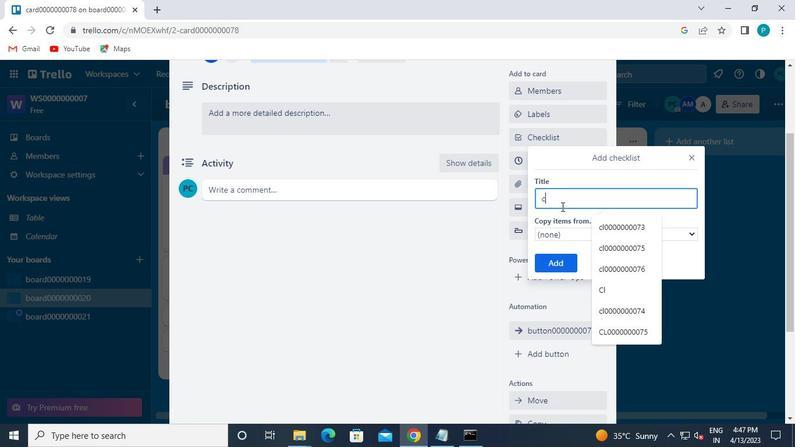 
Action: Keyboard 0
Screenshot: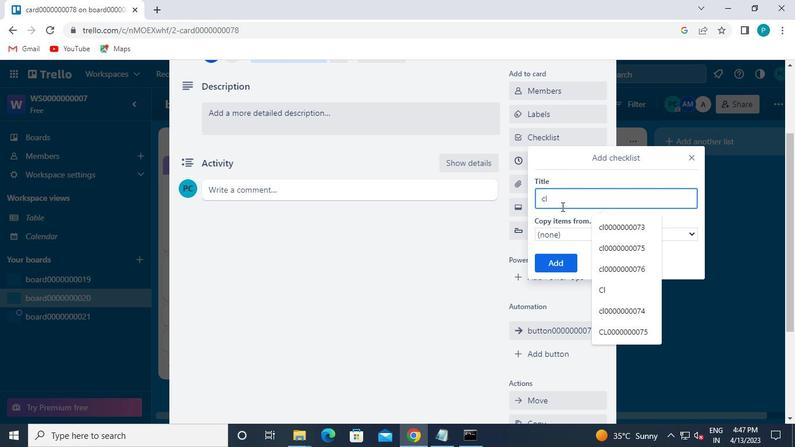 
Action: Keyboard 0
Screenshot: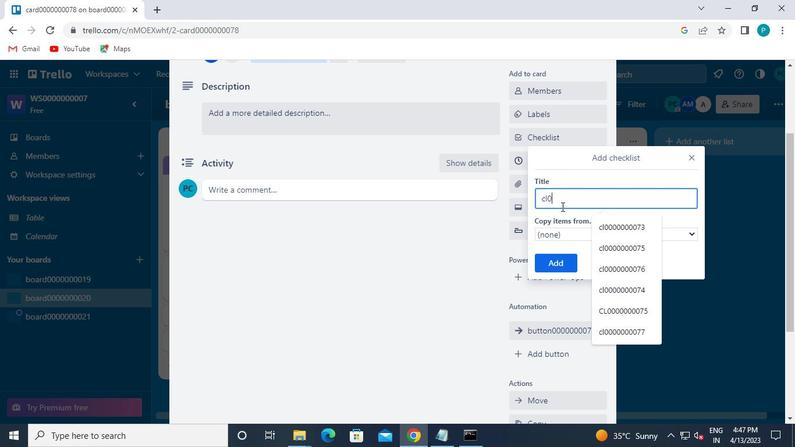 
Action: Keyboard 0
Screenshot: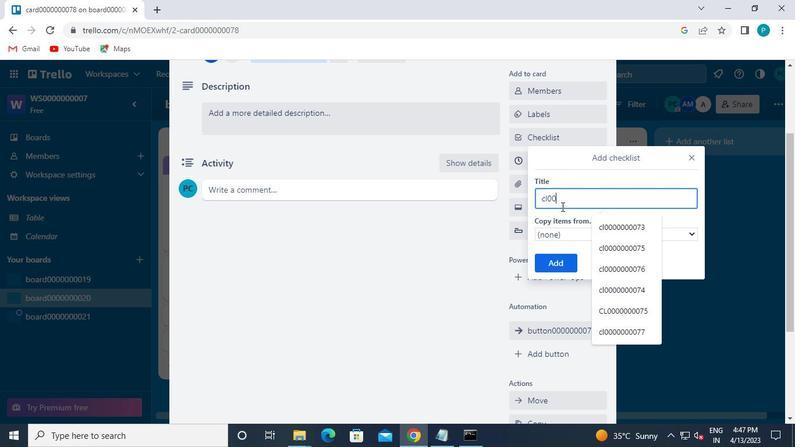 
Action: Keyboard 0
Screenshot: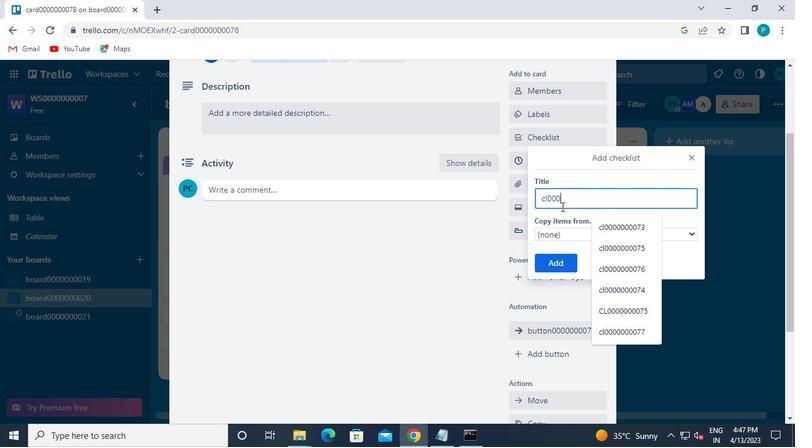 
Action: Keyboard 0
Screenshot: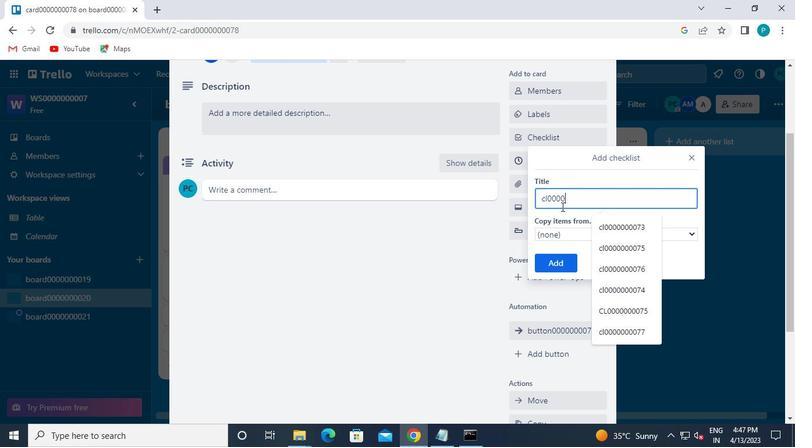 
Action: Keyboard 0
Screenshot: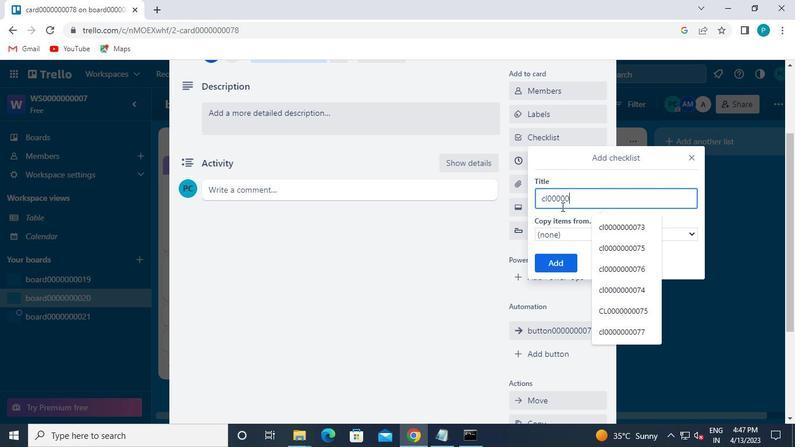 
Action: Keyboard 0
Screenshot: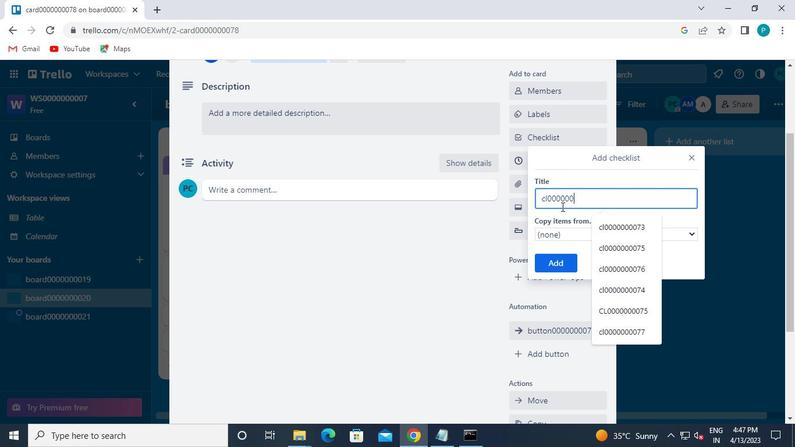 
Action: Keyboard 0
Screenshot: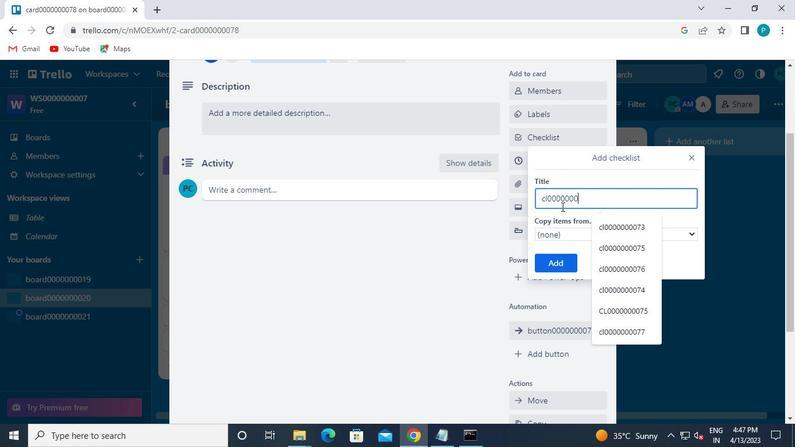 
Action: Keyboard 7
Screenshot: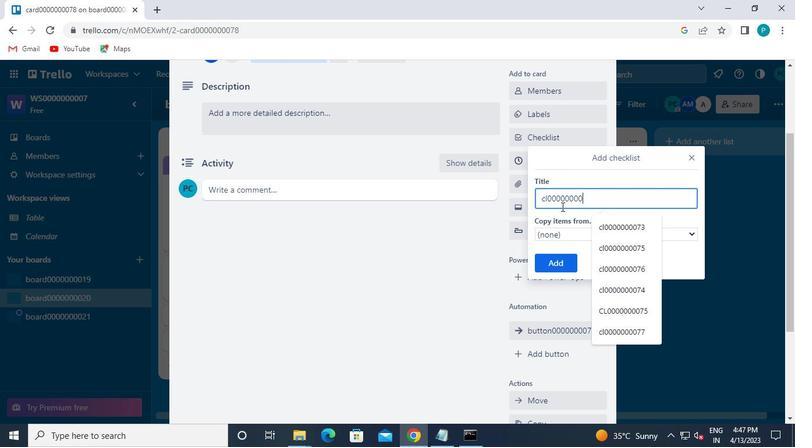 
Action: Keyboard 8
Screenshot: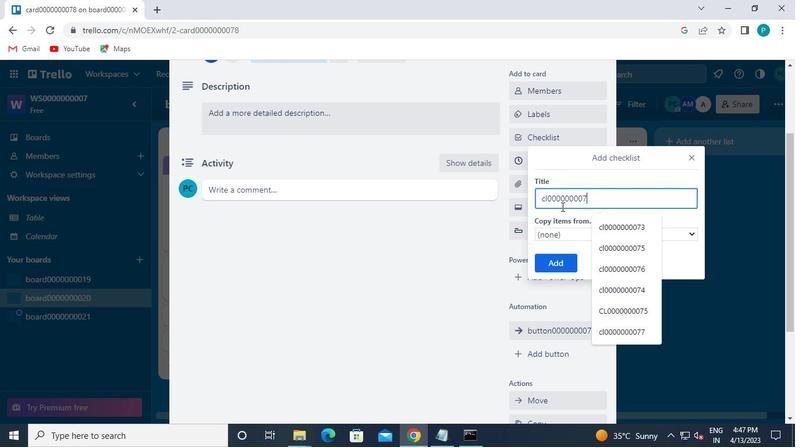 
Action: Mouse moved to (564, 268)
Screenshot: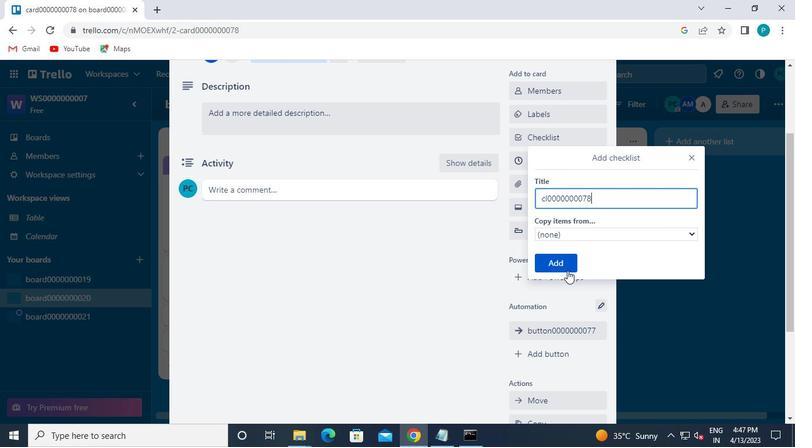 
Action: Mouse pressed left at (564, 268)
Screenshot: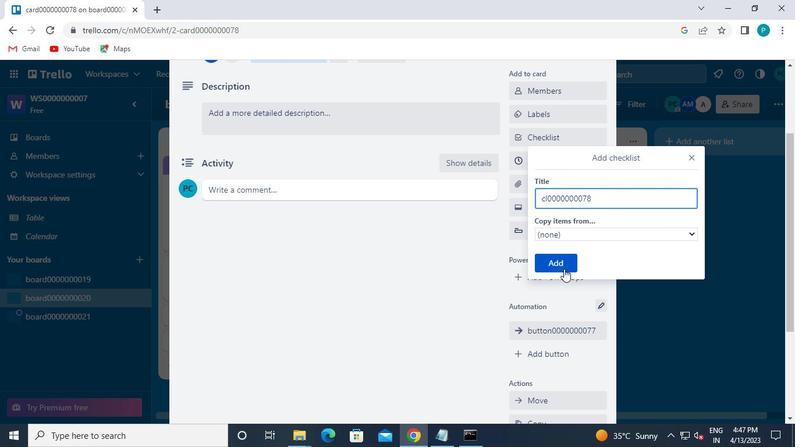 
Action: Mouse moved to (526, 158)
Screenshot: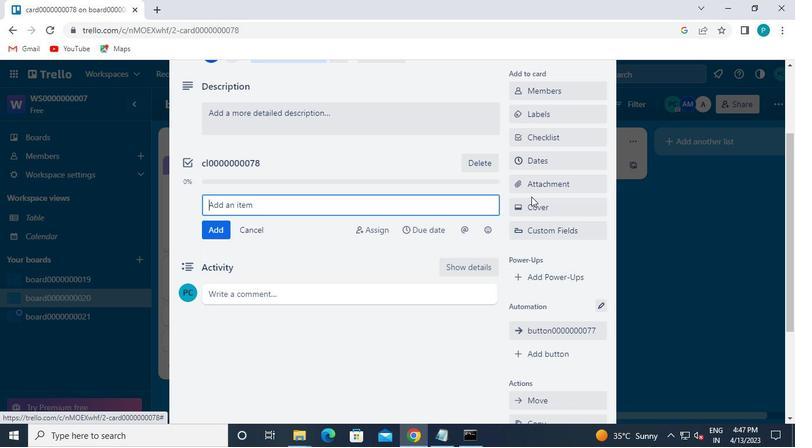 
Action: Mouse pressed left at (526, 158)
Screenshot: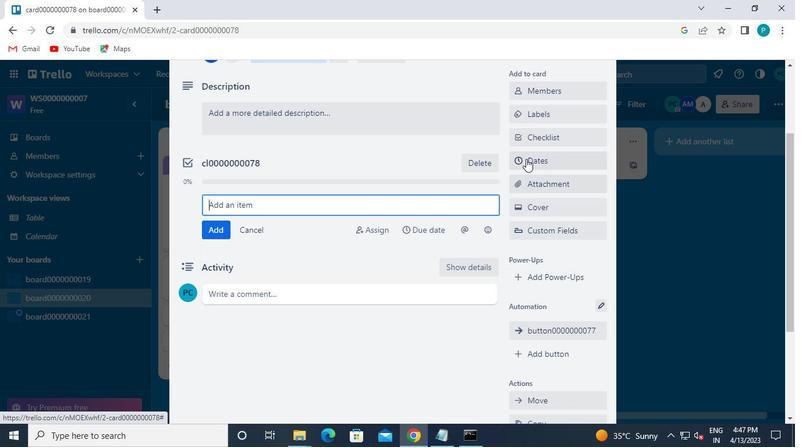 
Action: Mouse moved to (519, 307)
Screenshot: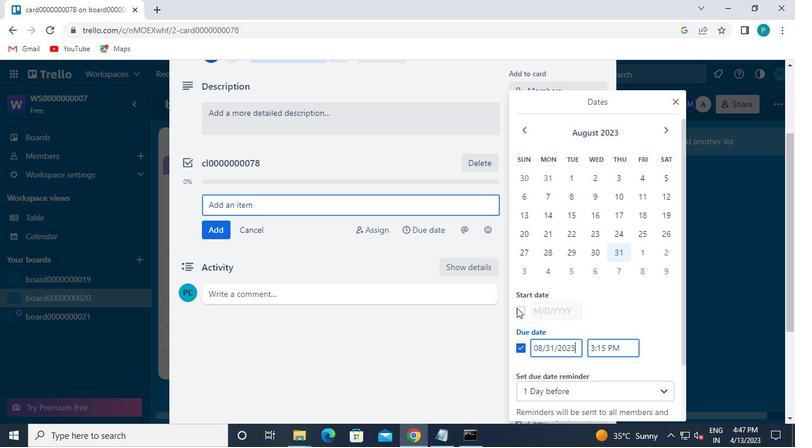 
Action: Mouse pressed left at (519, 307)
Screenshot: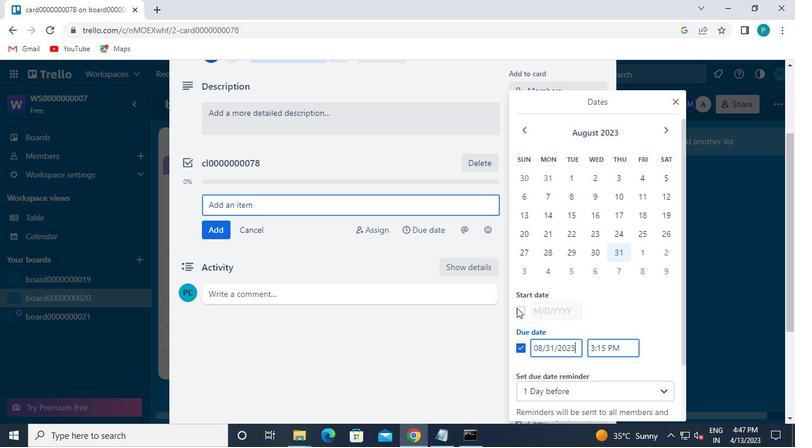 
Action: Mouse moved to (663, 128)
Screenshot: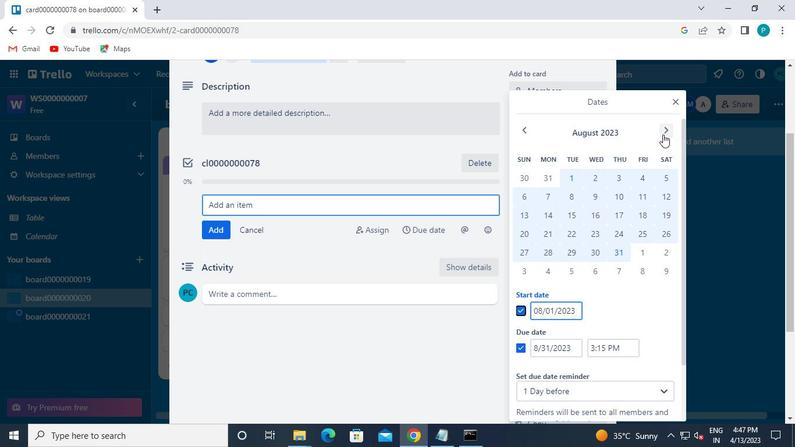 
Action: Mouse pressed left at (663, 128)
Screenshot: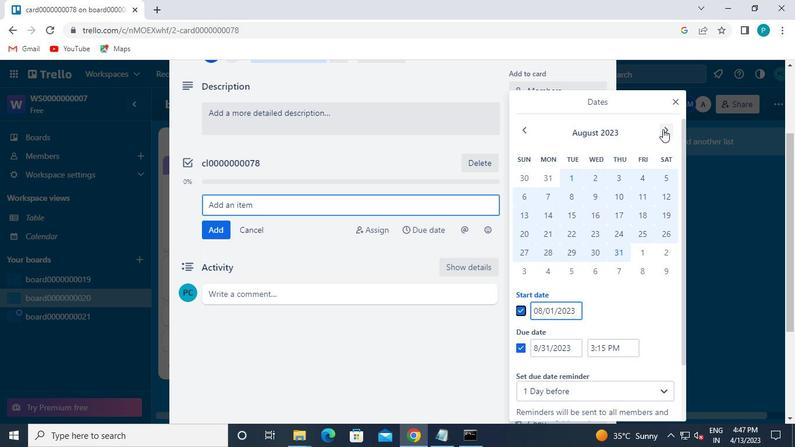 
Action: Mouse moved to (644, 174)
Screenshot: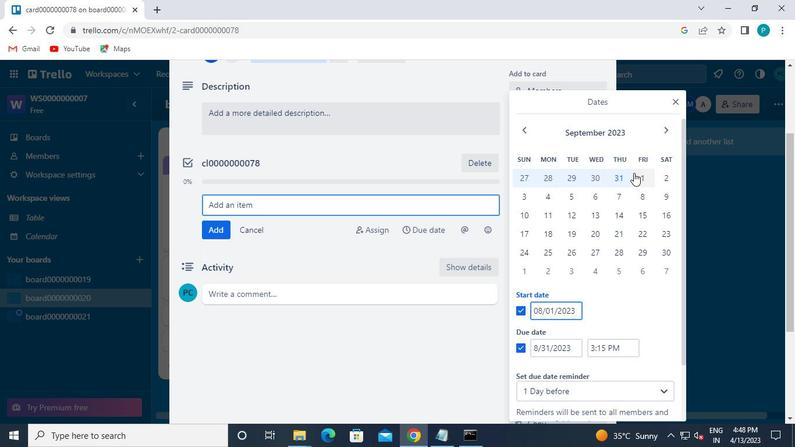 
Action: Mouse pressed left at (644, 174)
Screenshot: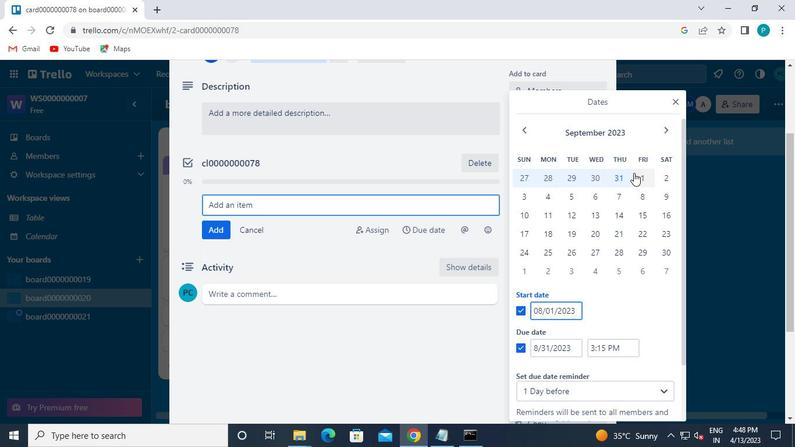 
Action: Mouse moved to (666, 249)
Screenshot: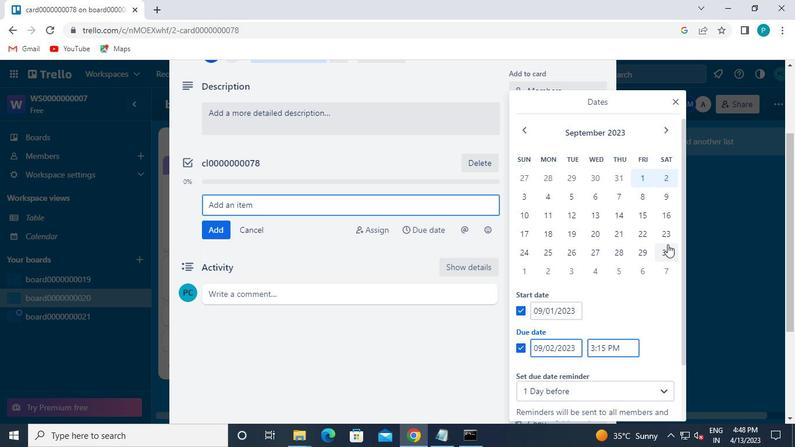 
Action: Mouse pressed left at (666, 249)
Screenshot: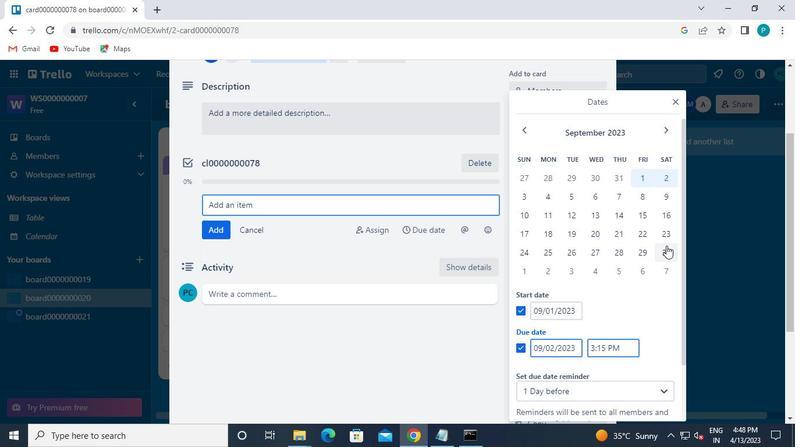 
Action: Mouse moved to (575, 371)
Screenshot: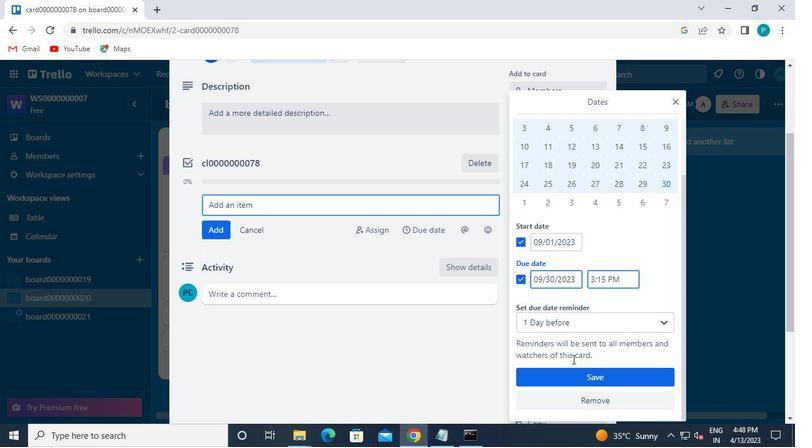 
Action: Mouse pressed left at (575, 371)
Screenshot: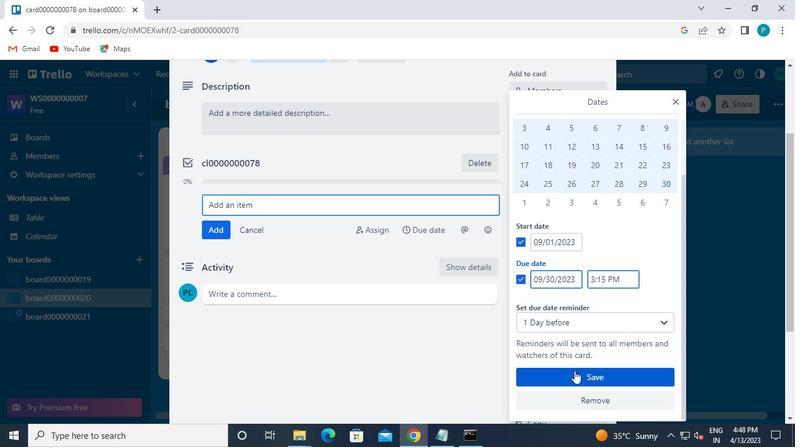 
Action: Mouse moved to (521, 356)
Screenshot: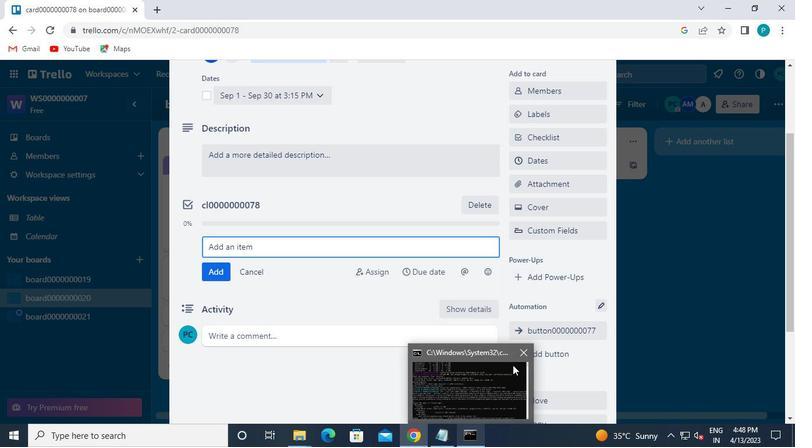 
Action: Mouse pressed left at (521, 356)
Screenshot: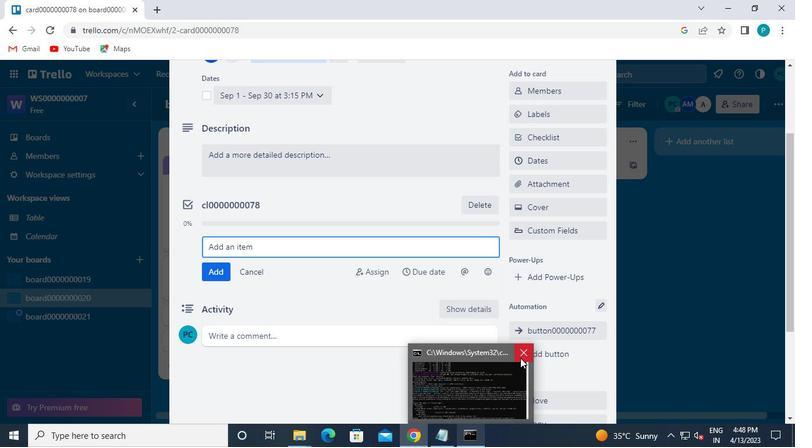 
